 Task: Compose an email and use Smart Compose  suggestion for commonly used phrases like "Hello Softage".
Action: Mouse moved to (964, 66)
Screenshot: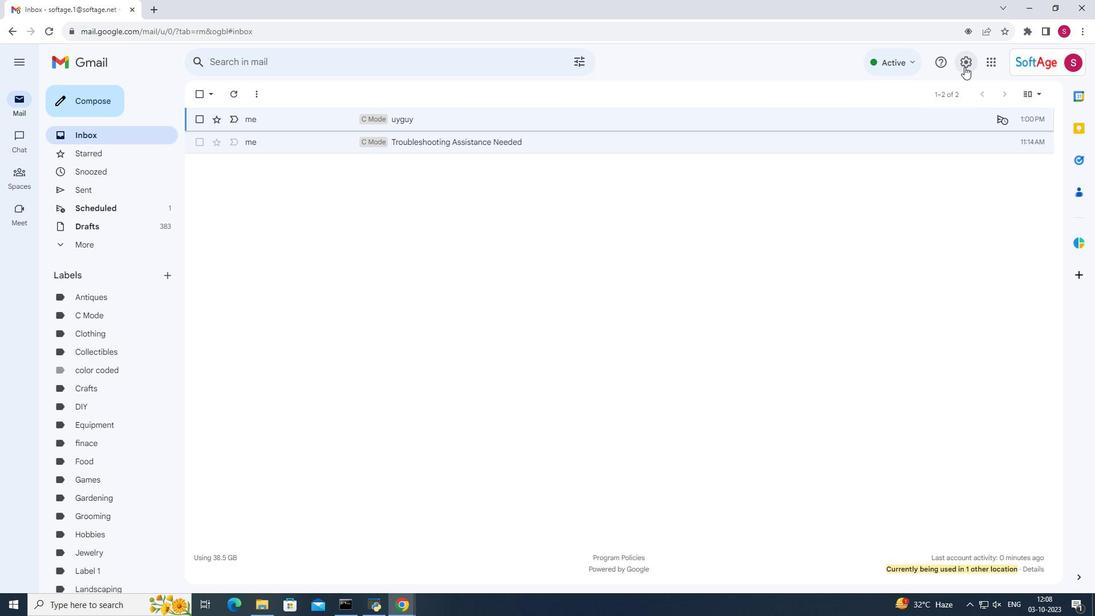 
Action: Mouse pressed left at (964, 66)
Screenshot: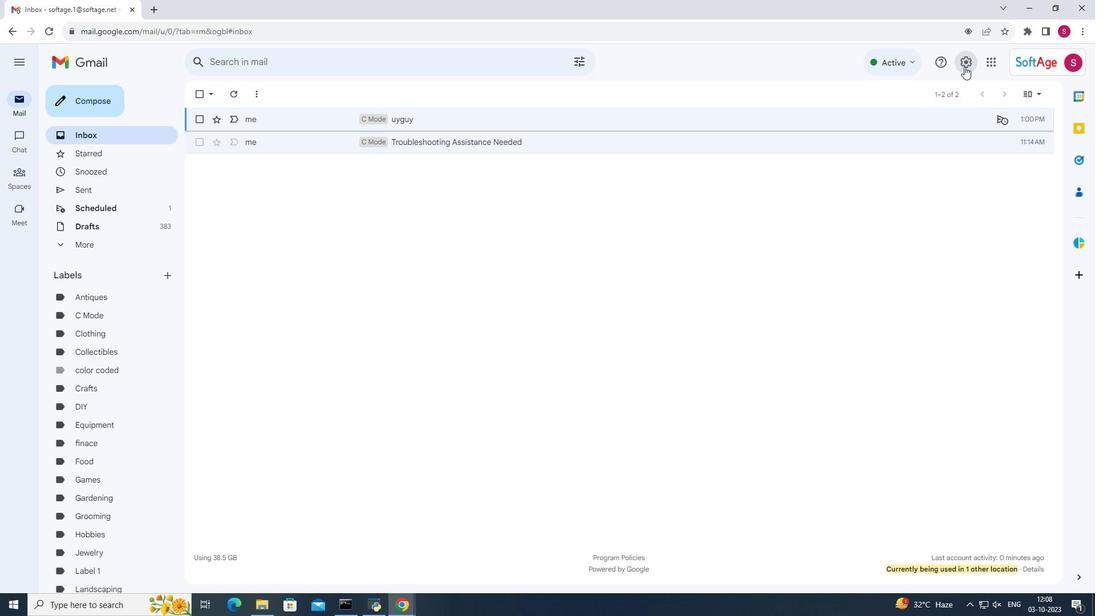 
Action: Mouse moved to (956, 120)
Screenshot: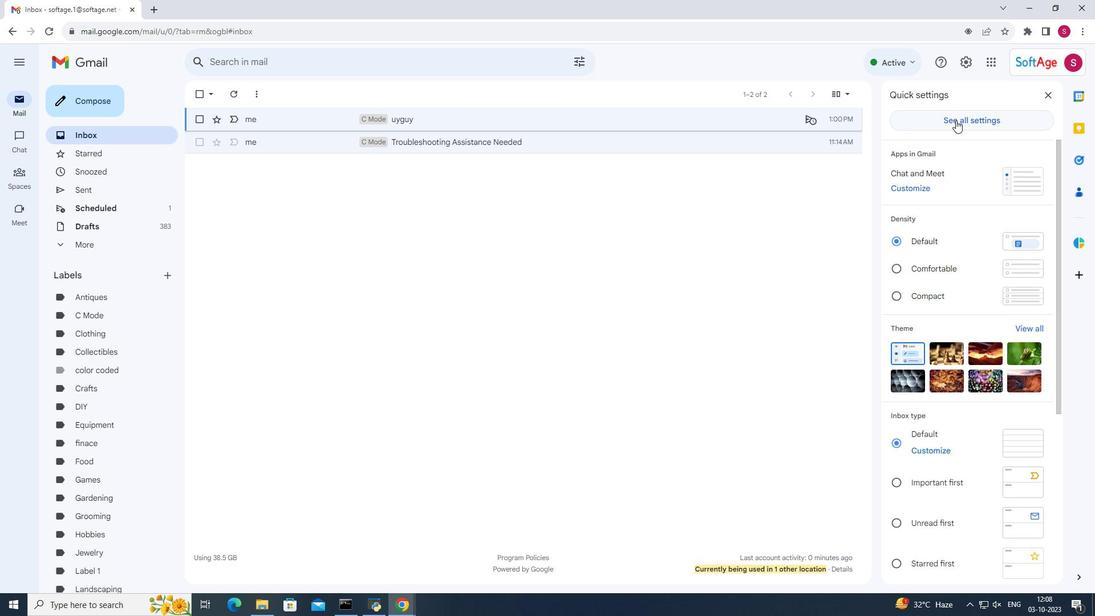 
Action: Mouse pressed left at (956, 120)
Screenshot: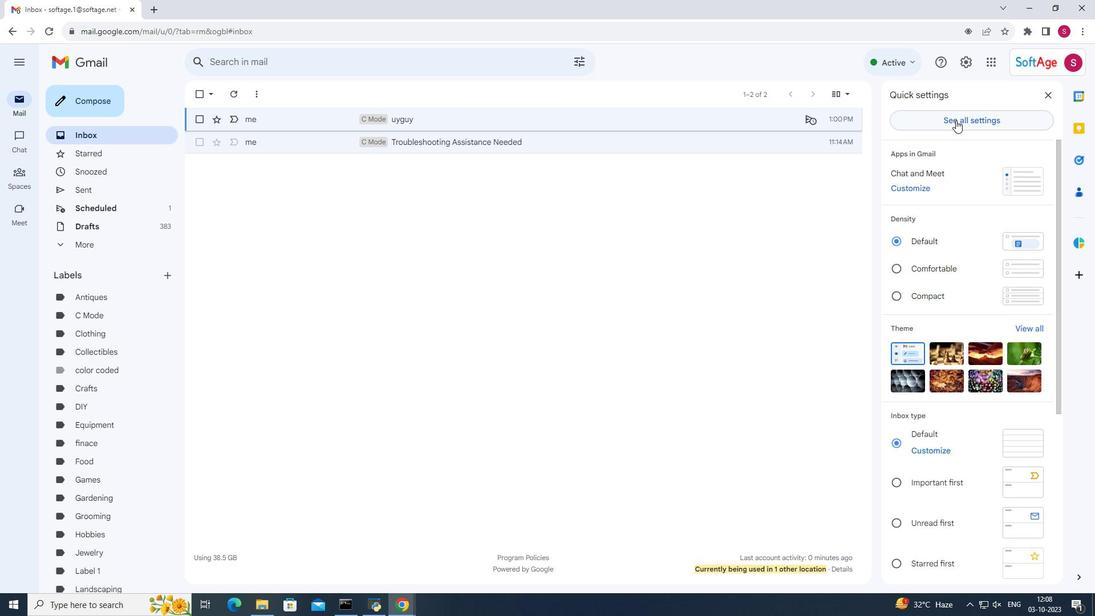 
Action: Mouse moved to (532, 284)
Screenshot: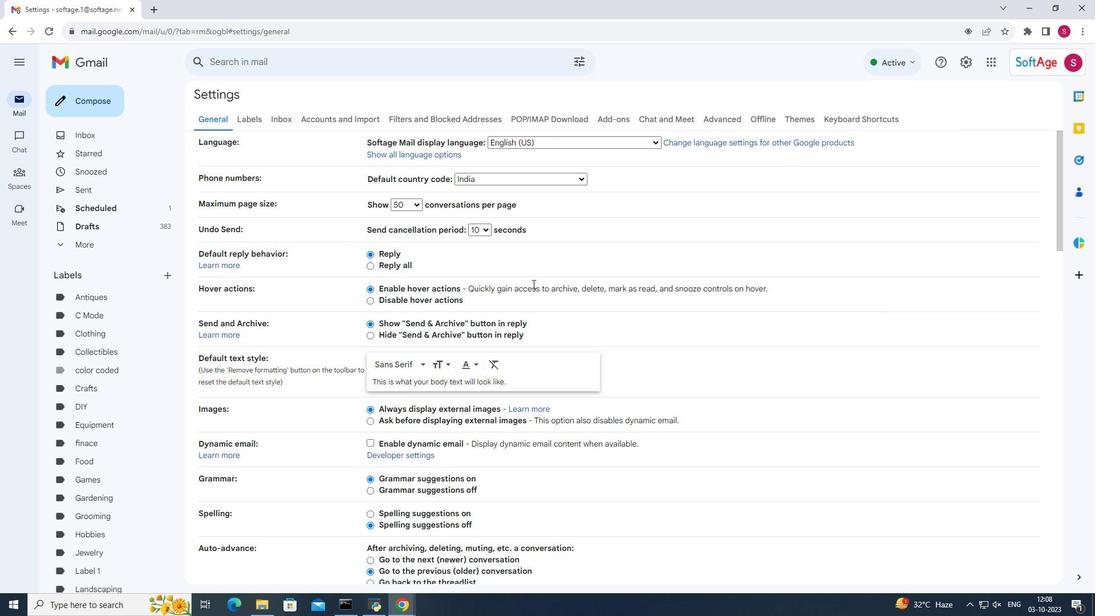
Action: Mouse scrolled (532, 283) with delta (0, 0)
Screenshot: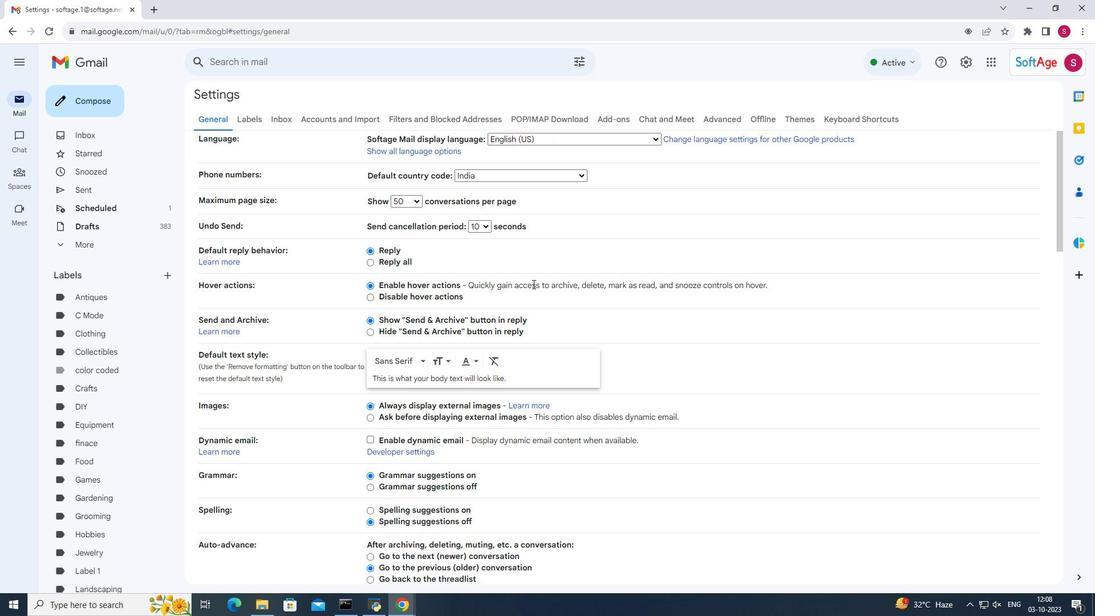 
Action: Mouse moved to (532, 284)
Screenshot: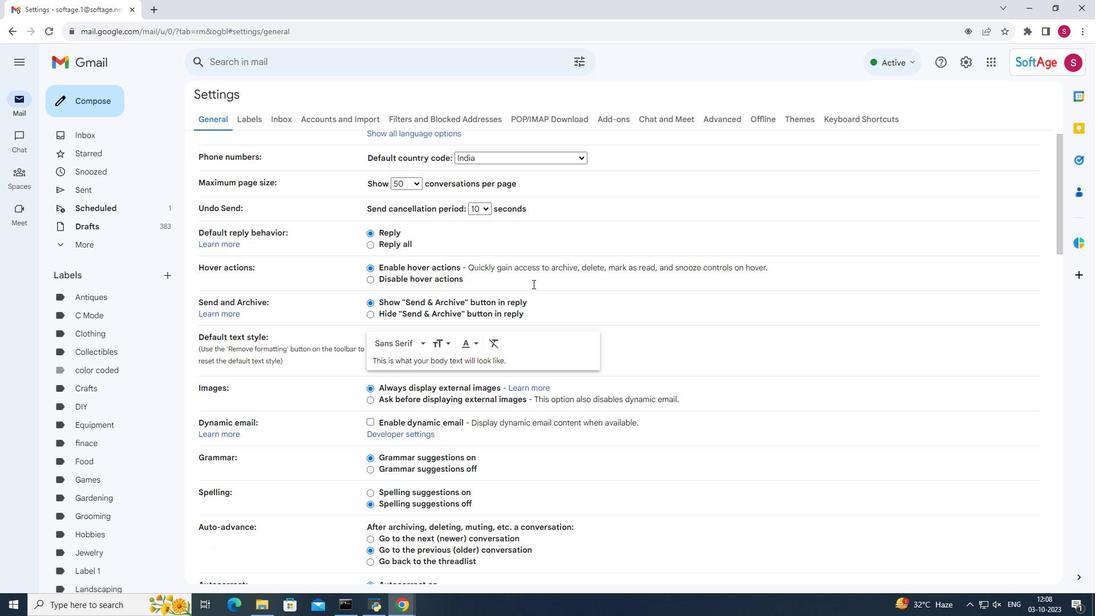 
Action: Mouse scrolled (532, 283) with delta (0, 0)
Screenshot: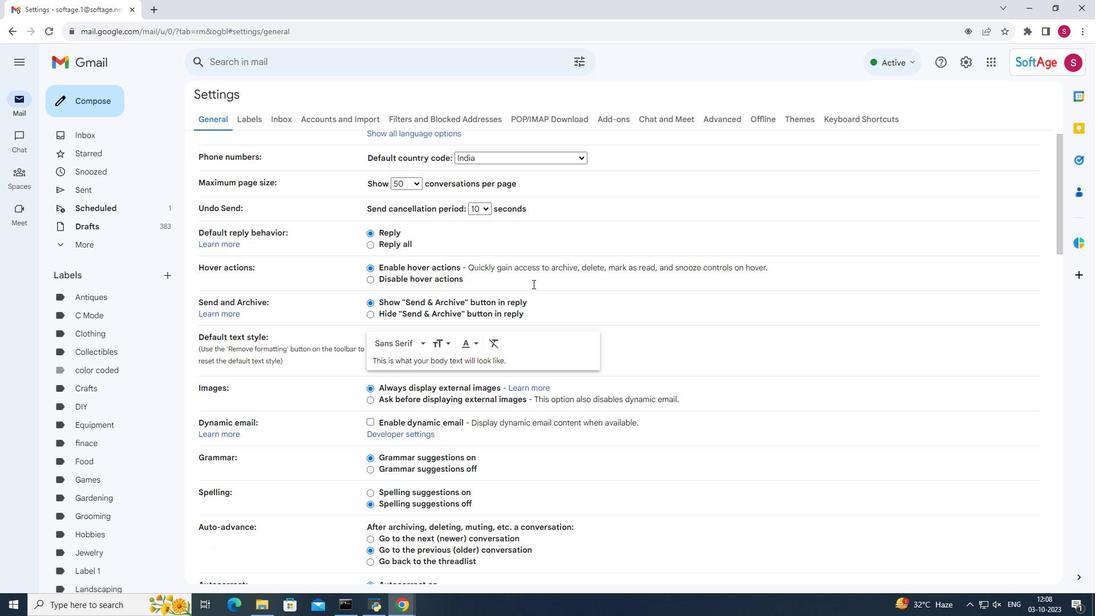 
Action: Mouse scrolled (532, 283) with delta (0, 0)
Screenshot: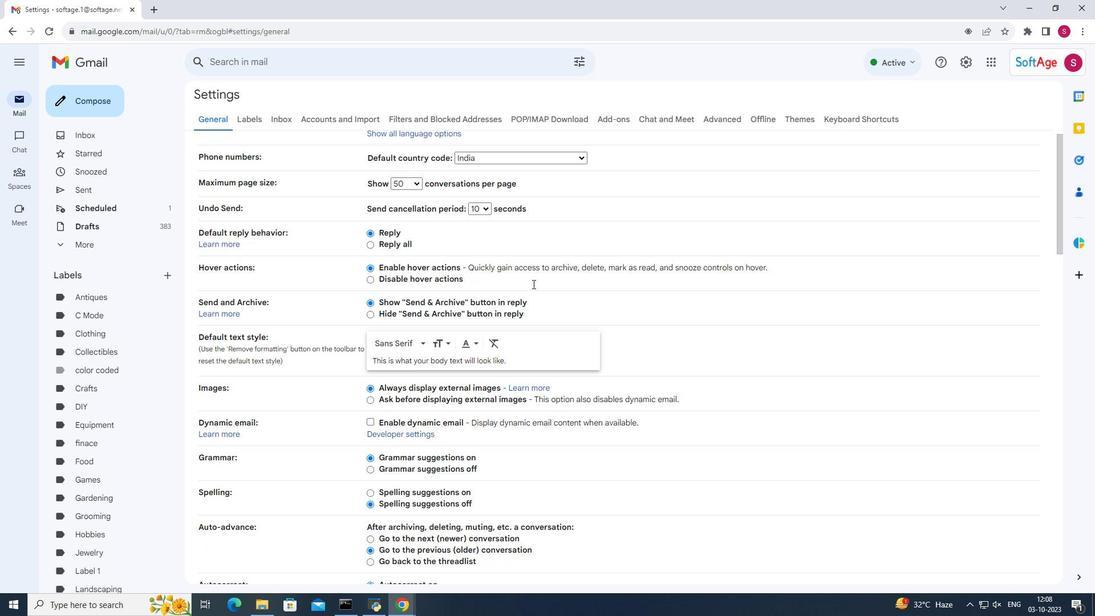 
Action: Mouse scrolled (532, 283) with delta (0, 0)
Screenshot: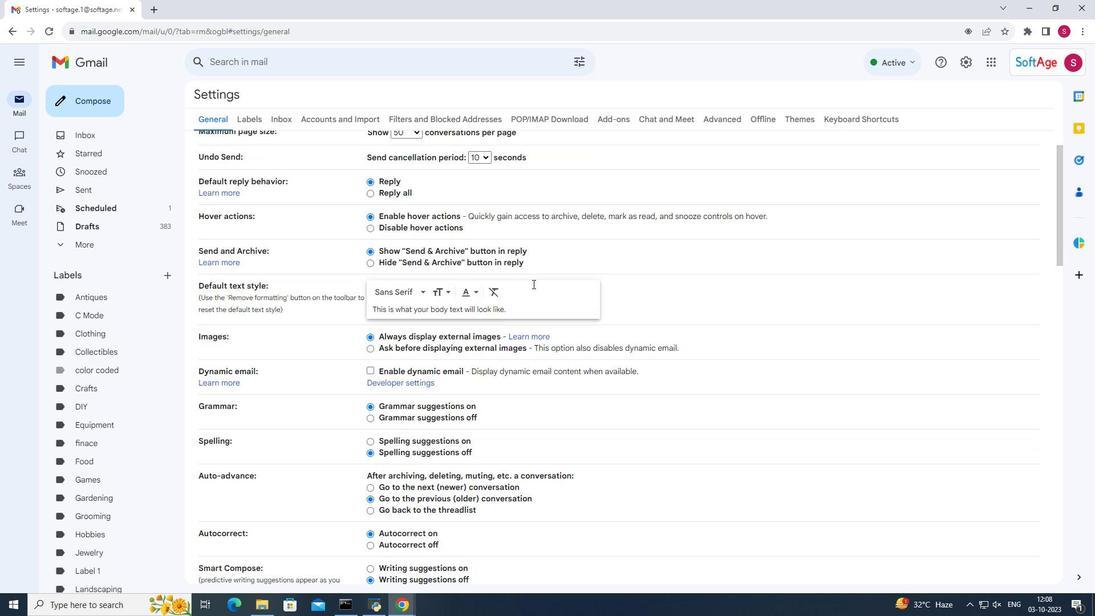 
Action: Mouse moved to (533, 284)
Screenshot: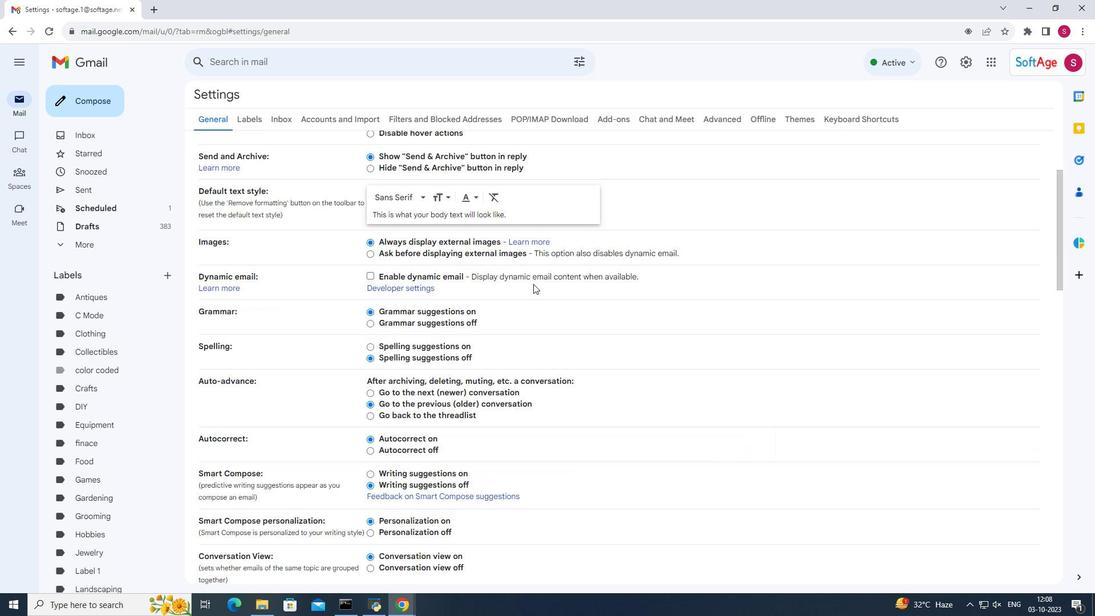 
Action: Mouse scrolled (533, 283) with delta (0, 0)
Screenshot: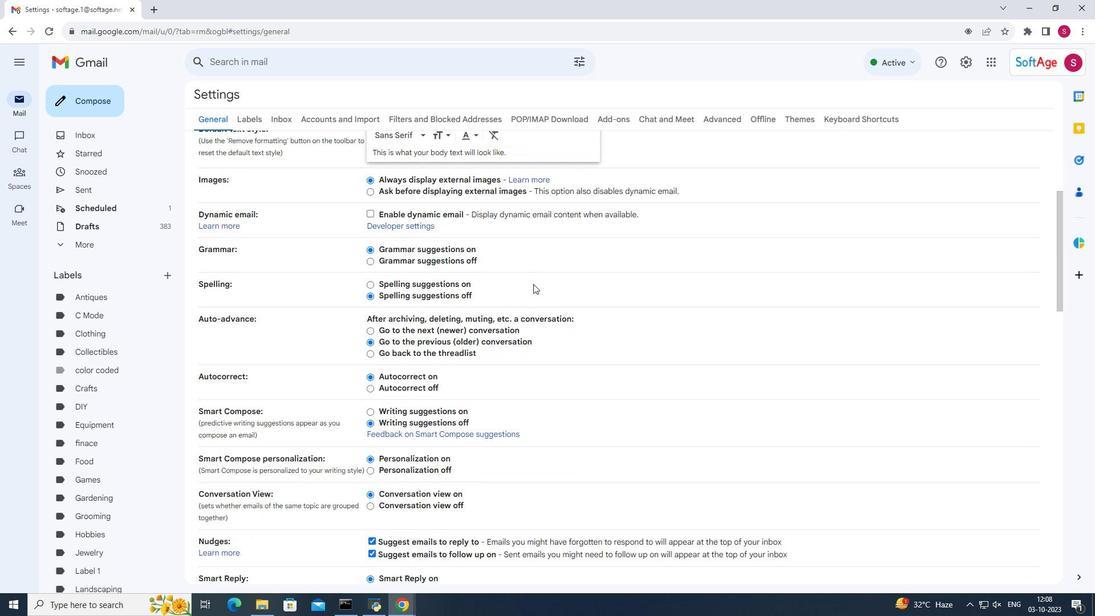 
Action: Mouse moved to (534, 284)
Screenshot: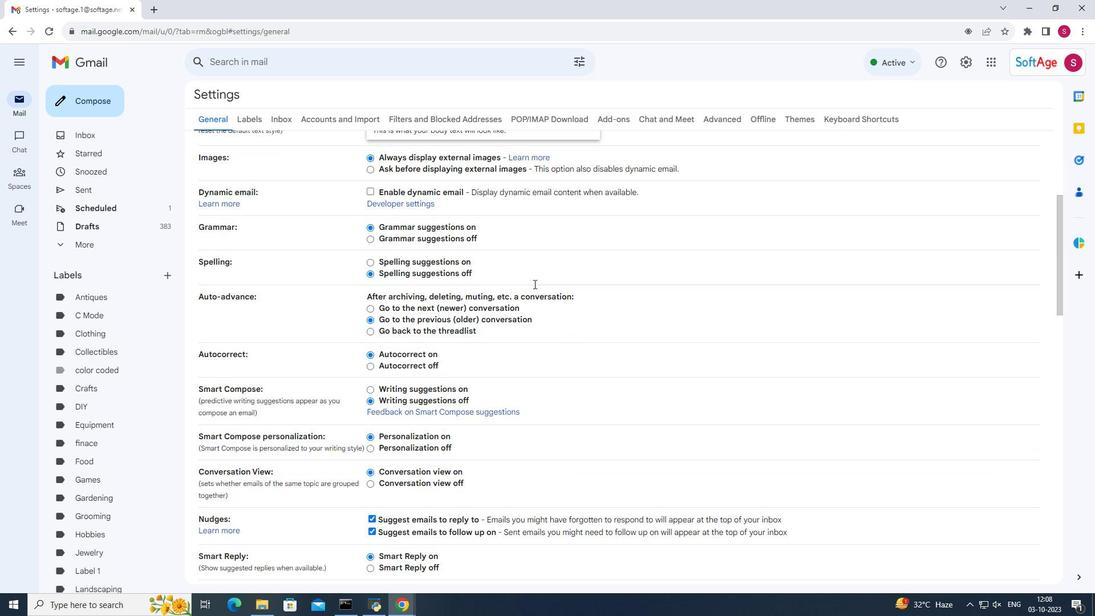 
Action: Mouse scrolled (534, 283) with delta (0, 0)
Screenshot: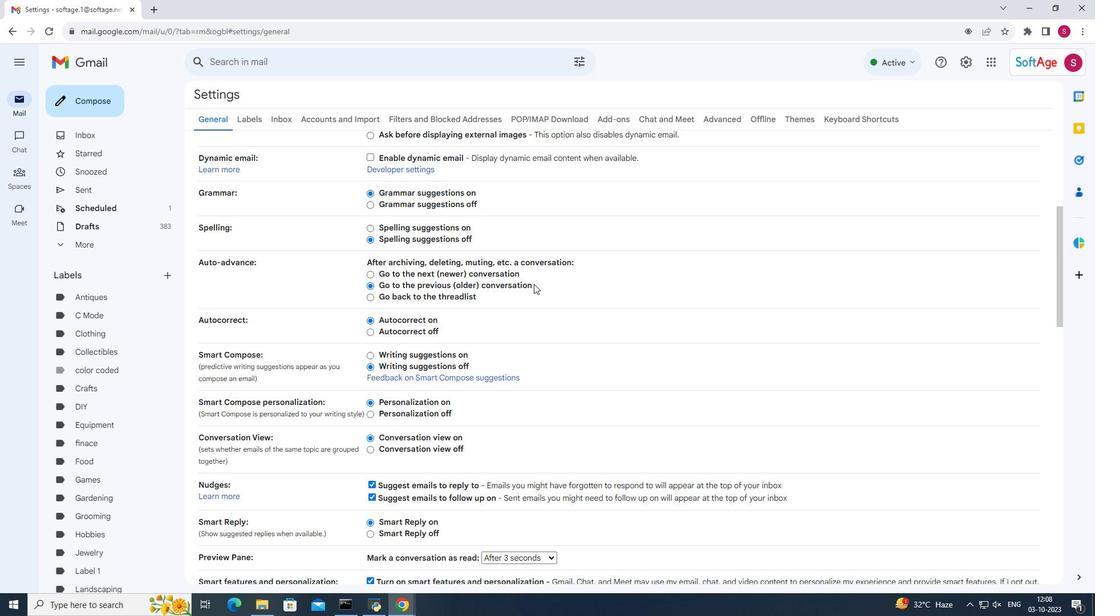 
Action: Mouse scrolled (534, 283) with delta (0, 0)
Screenshot: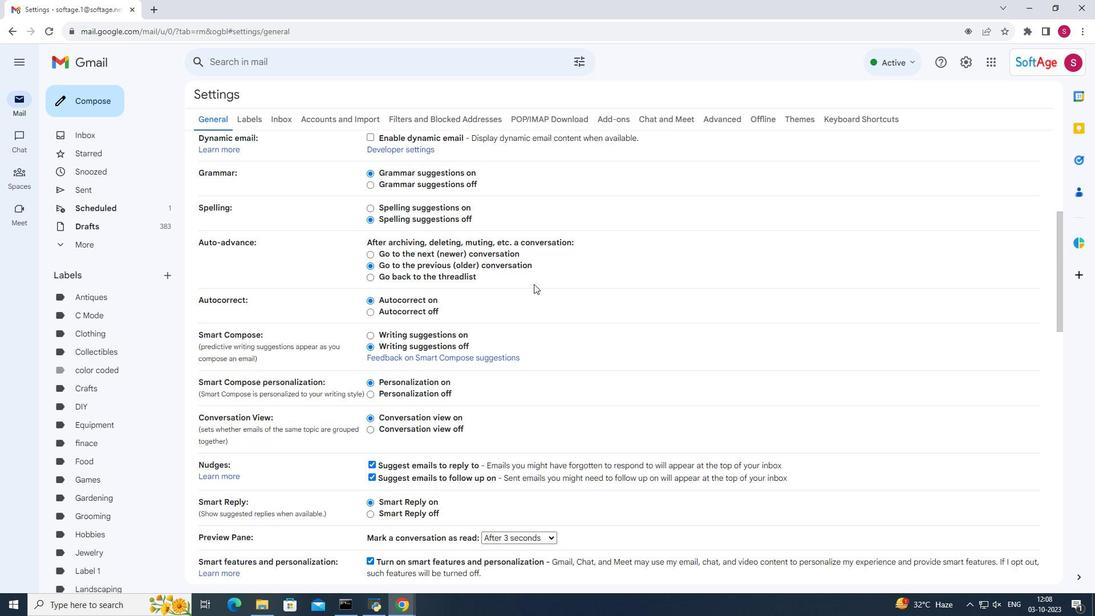 
Action: Mouse moved to (368, 239)
Screenshot: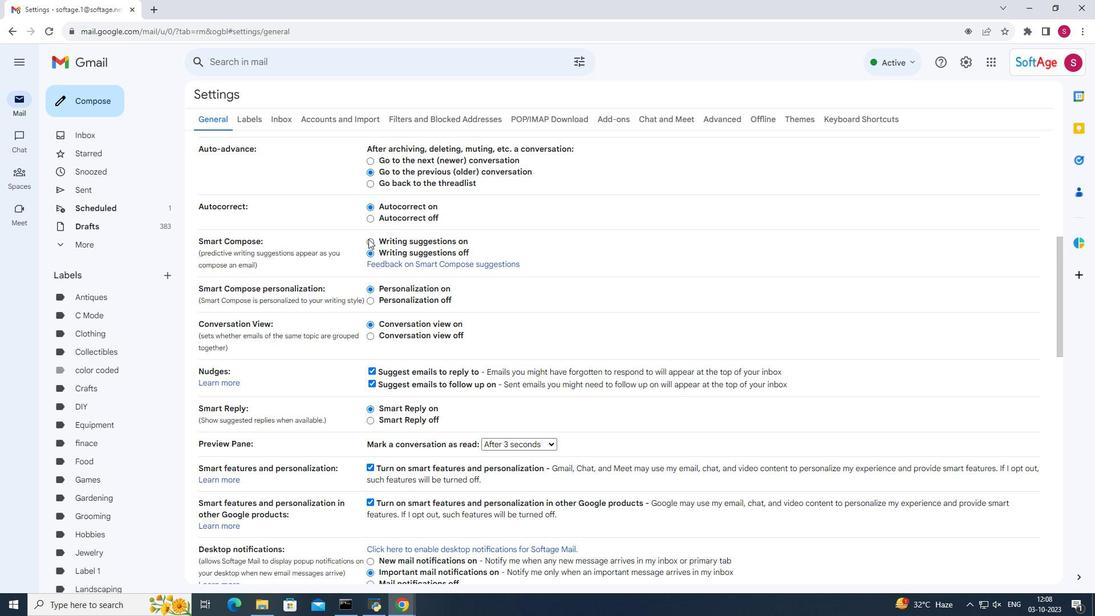 
Action: Mouse pressed left at (368, 239)
Screenshot: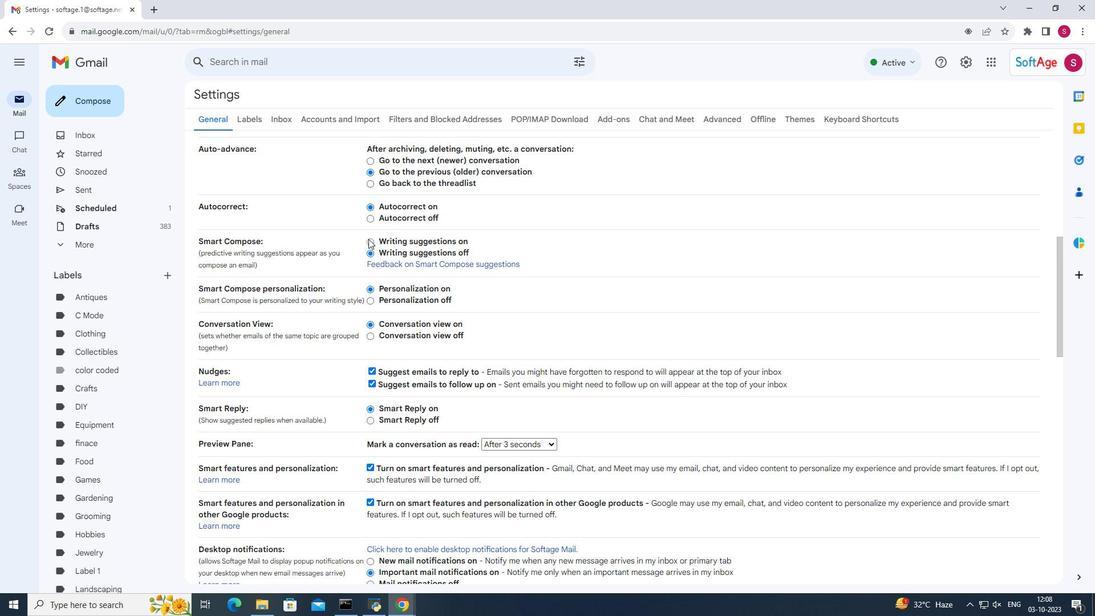 
Action: Mouse moved to (671, 273)
Screenshot: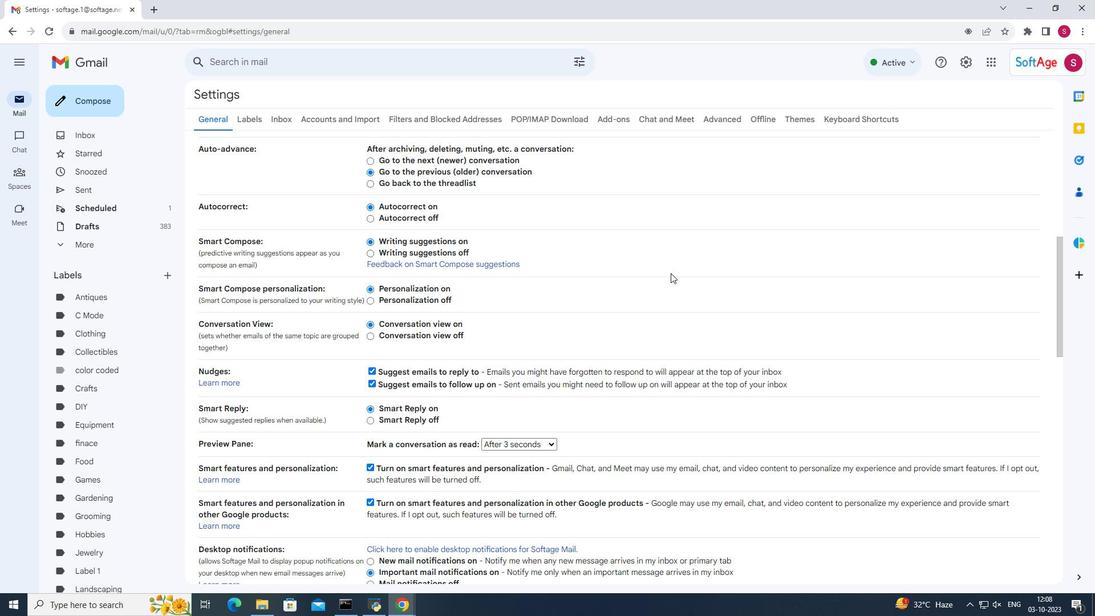 
Action: Mouse scrolled (671, 272) with delta (0, 0)
Screenshot: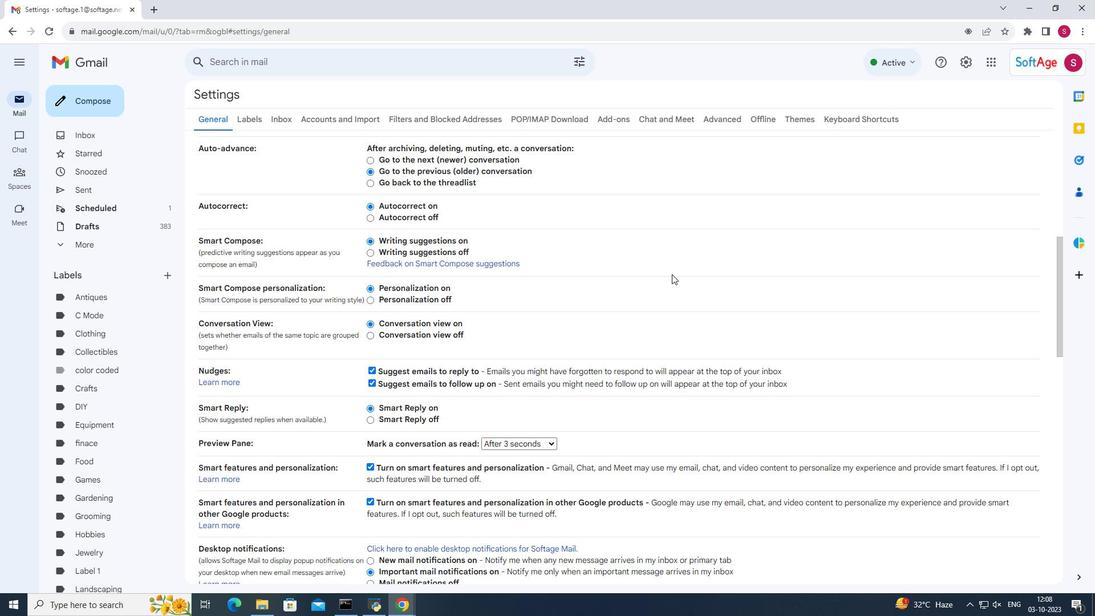 
Action: Mouse moved to (671, 273)
Screenshot: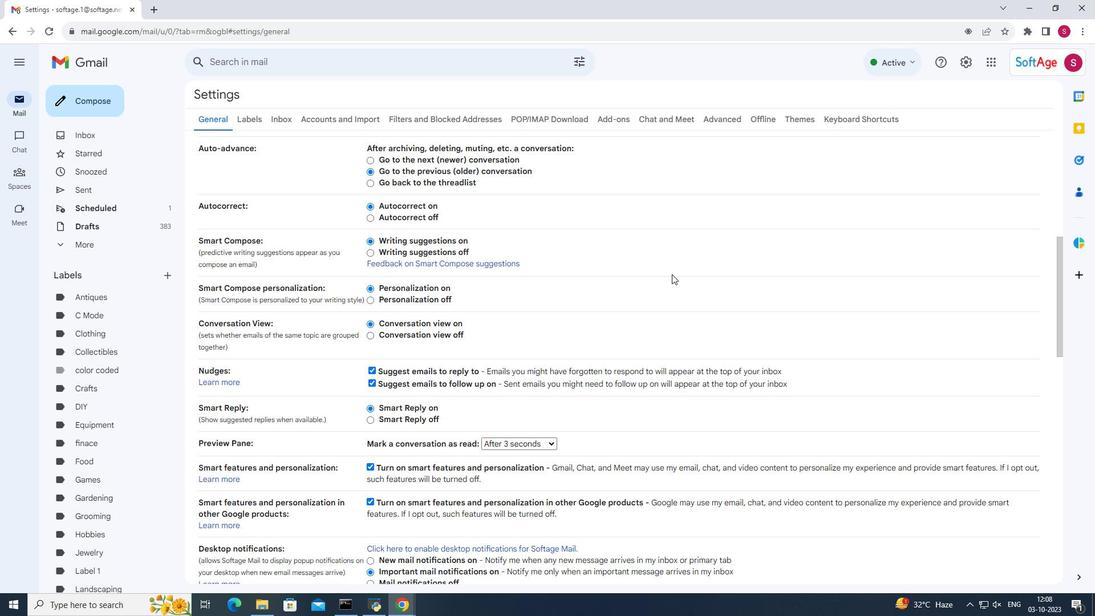 
Action: Mouse scrolled (671, 273) with delta (0, 0)
Screenshot: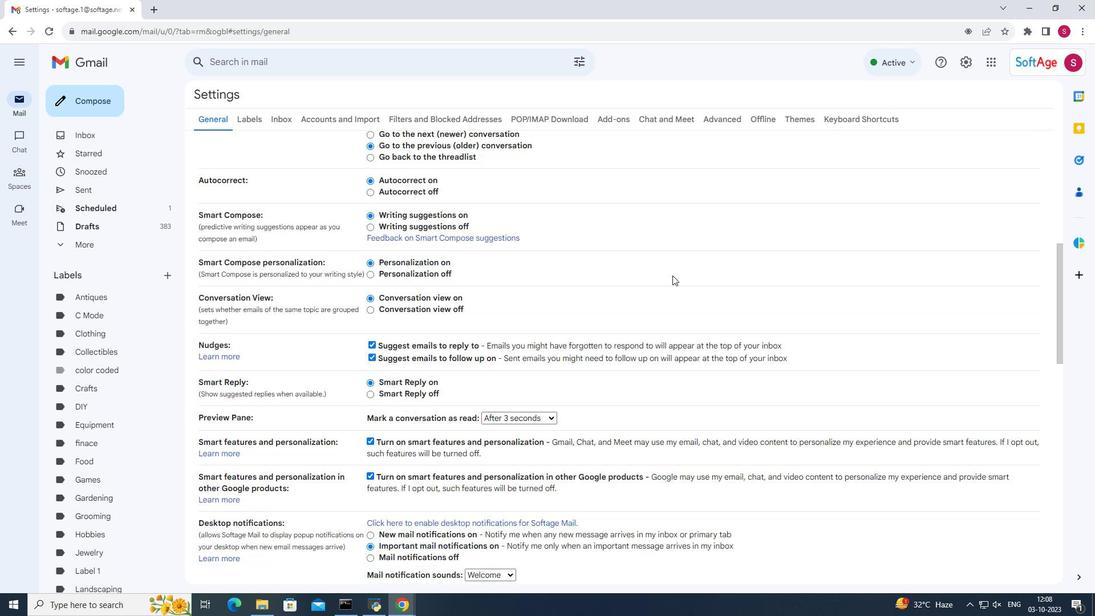 
Action: Mouse moved to (672, 274)
Screenshot: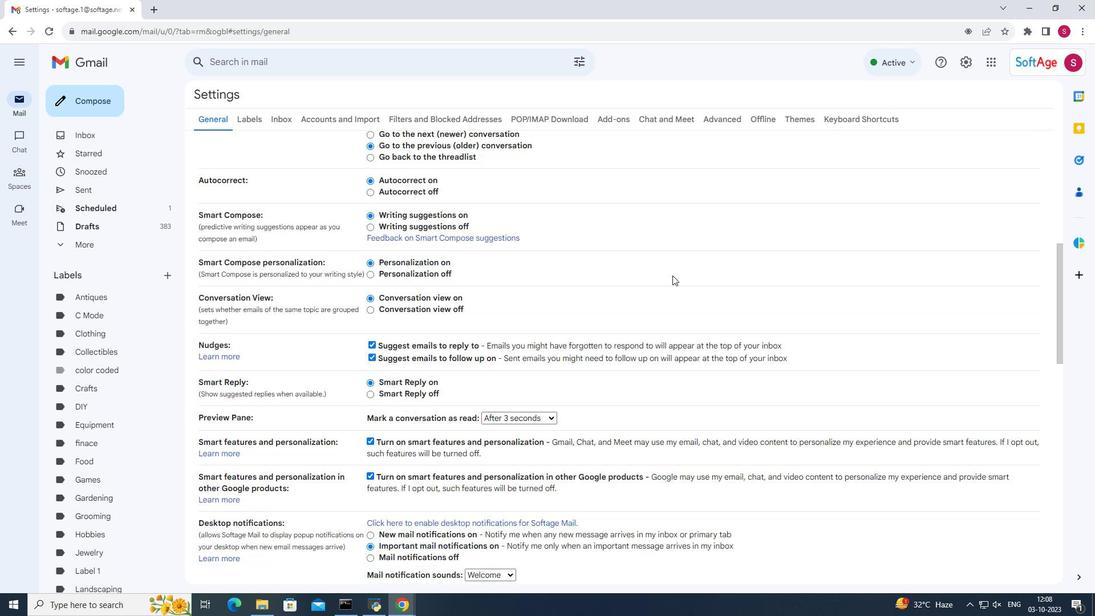 
Action: Mouse scrolled (672, 273) with delta (0, 0)
Screenshot: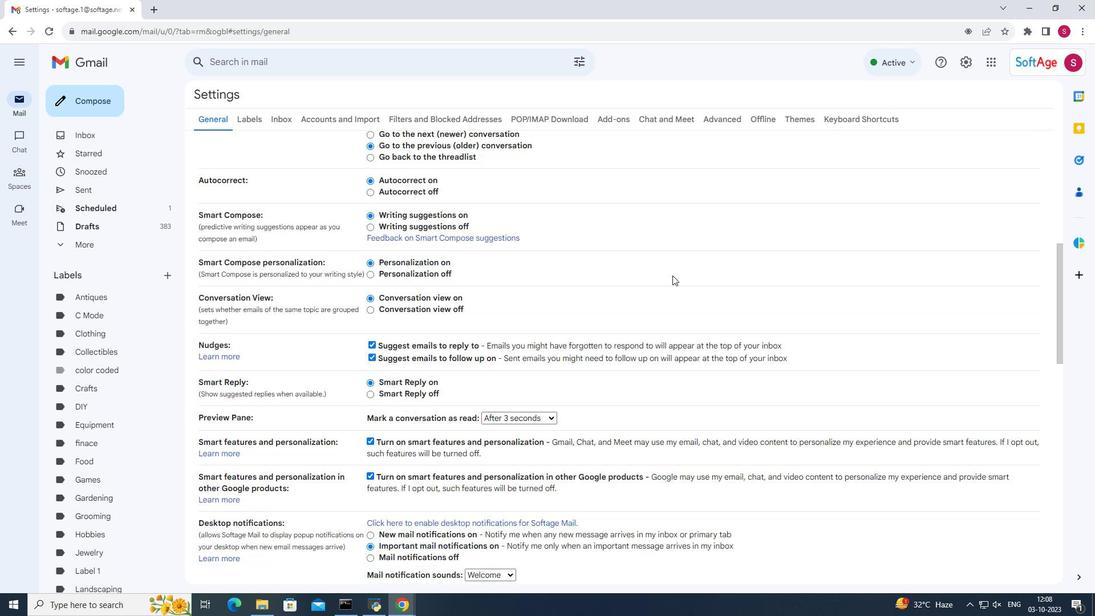 
Action: Mouse scrolled (672, 273) with delta (0, 0)
Screenshot: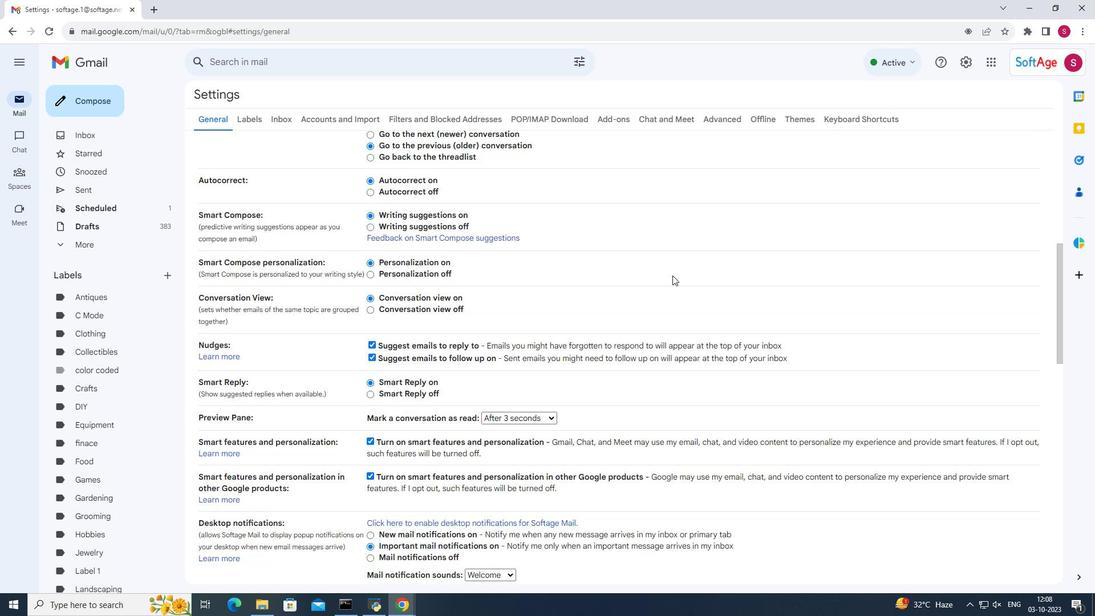 
Action: Mouse moved to (672, 275)
Screenshot: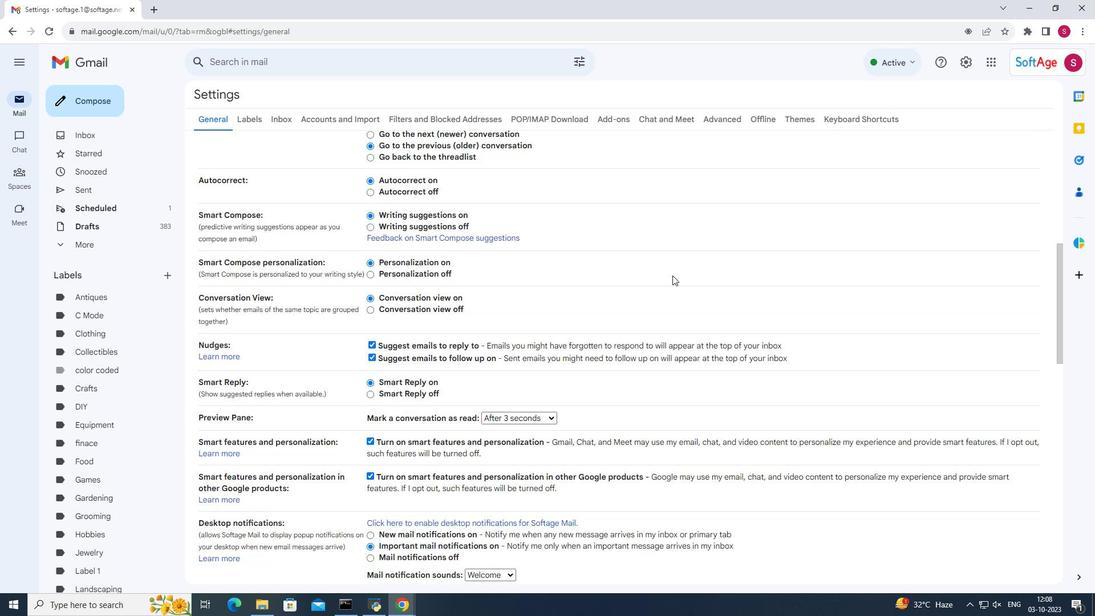
Action: Mouse scrolled (672, 274) with delta (0, 0)
Screenshot: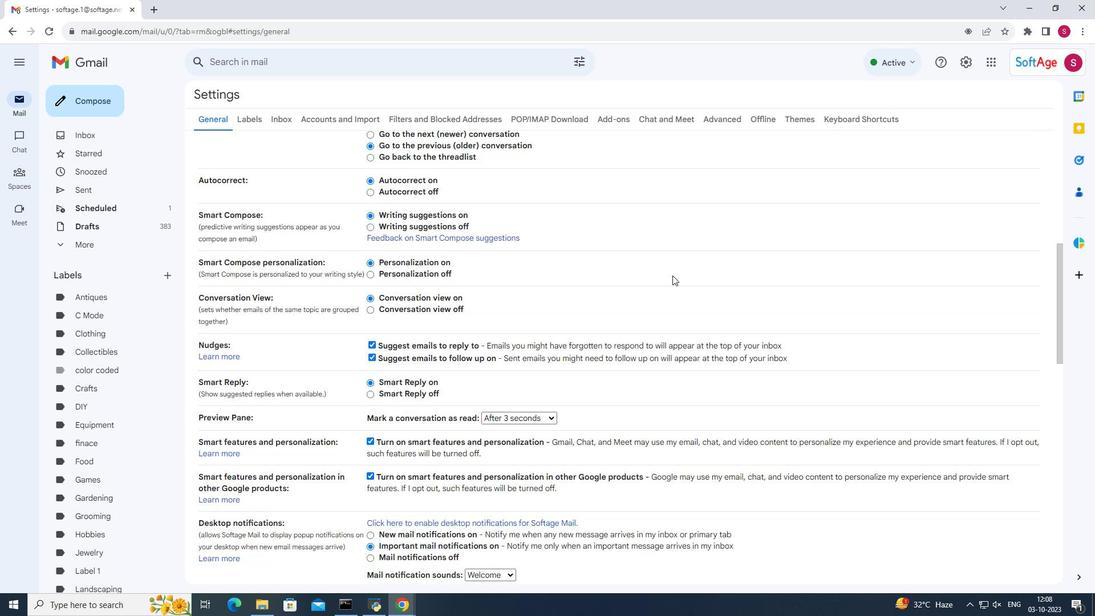 
Action: Mouse moved to (672, 275)
Screenshot: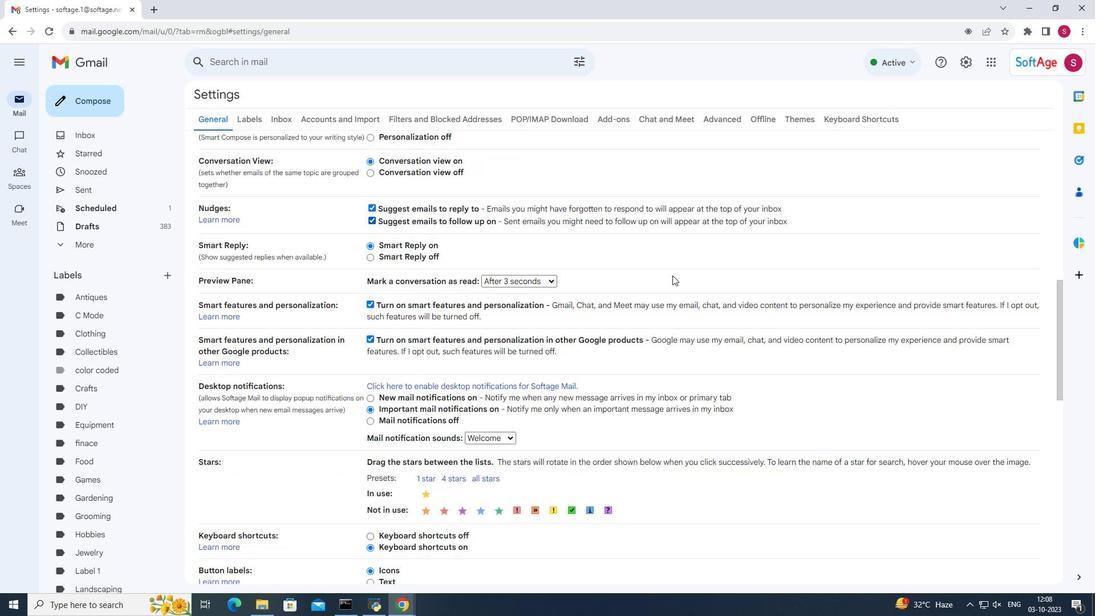 
Action: Mouse scrolled (672, 275) with delta (0, 0)
Screenshot: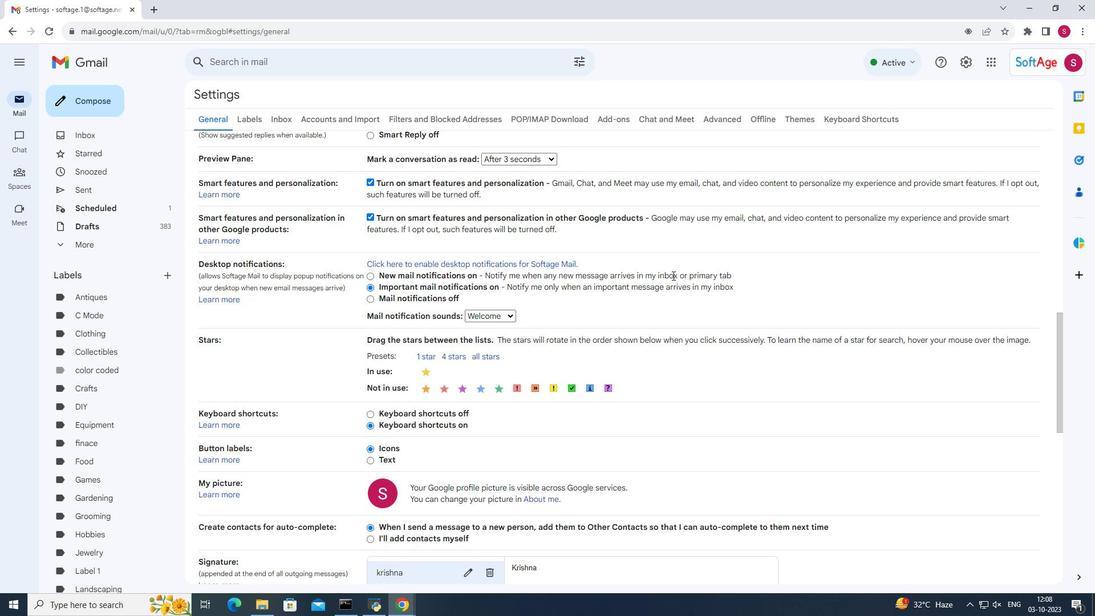
Action: Mouse scrolled (672, 275) with delta (0, 0)
Screenshot: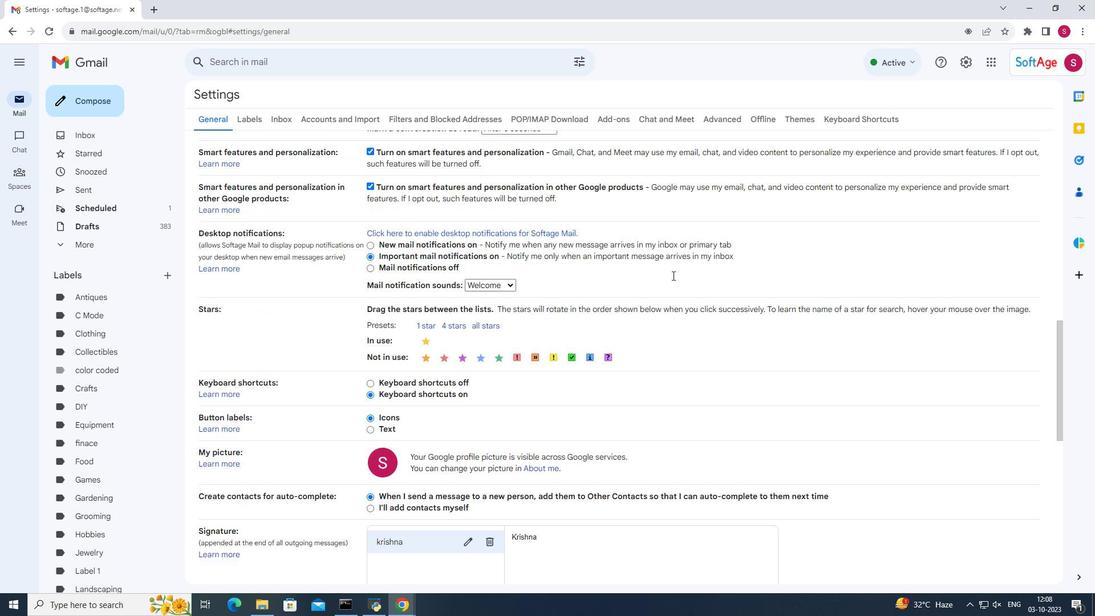 
Action: Mouse scrolled (672, 275) with delta (0, 0)
Screenshot: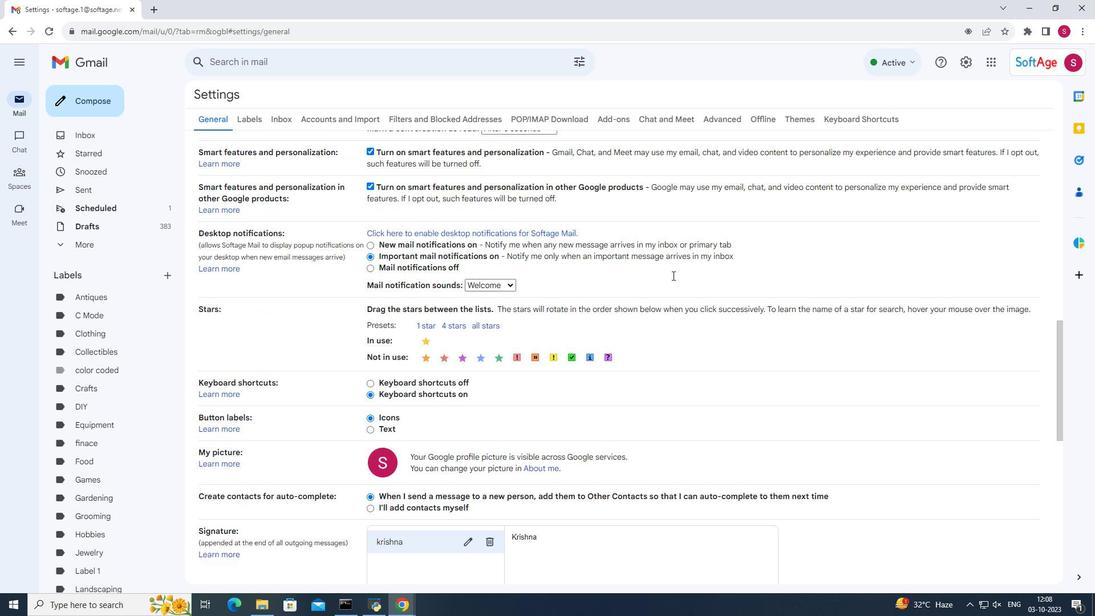 
Action: Mouse scrolled (672, 275) with delta (0, 0)
Screenshot: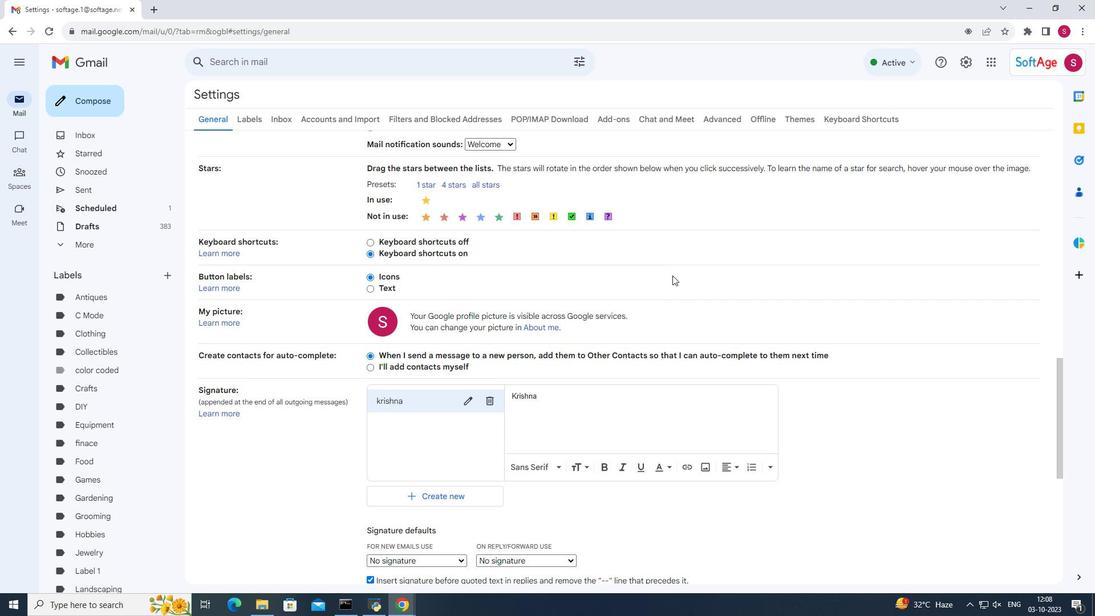 
Action: Mouse scrolled (672, 275) with delta (0, 0)
Screenshot: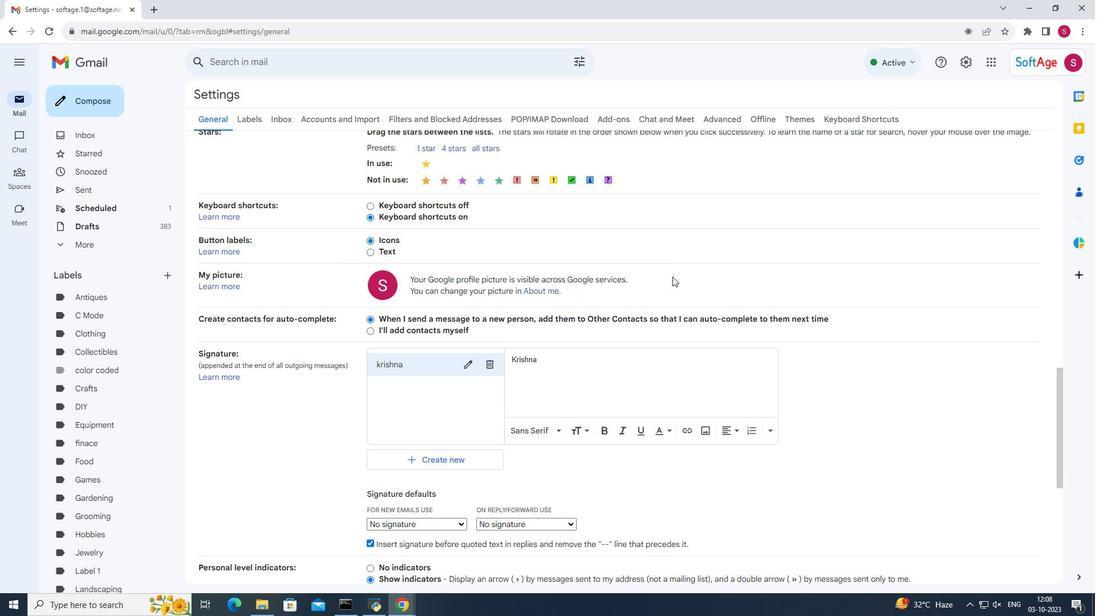 
Action: Mouse moved to (672, 276)
Screenshot: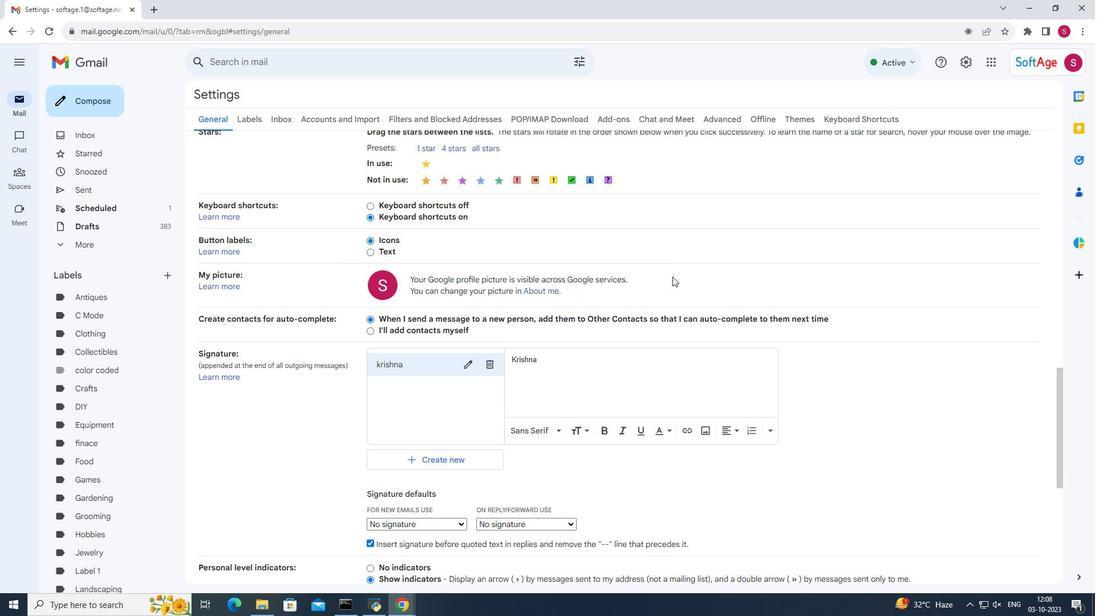 
Action: Mouse scrolled (672, 275) with delta (0, 0)
Screenshot: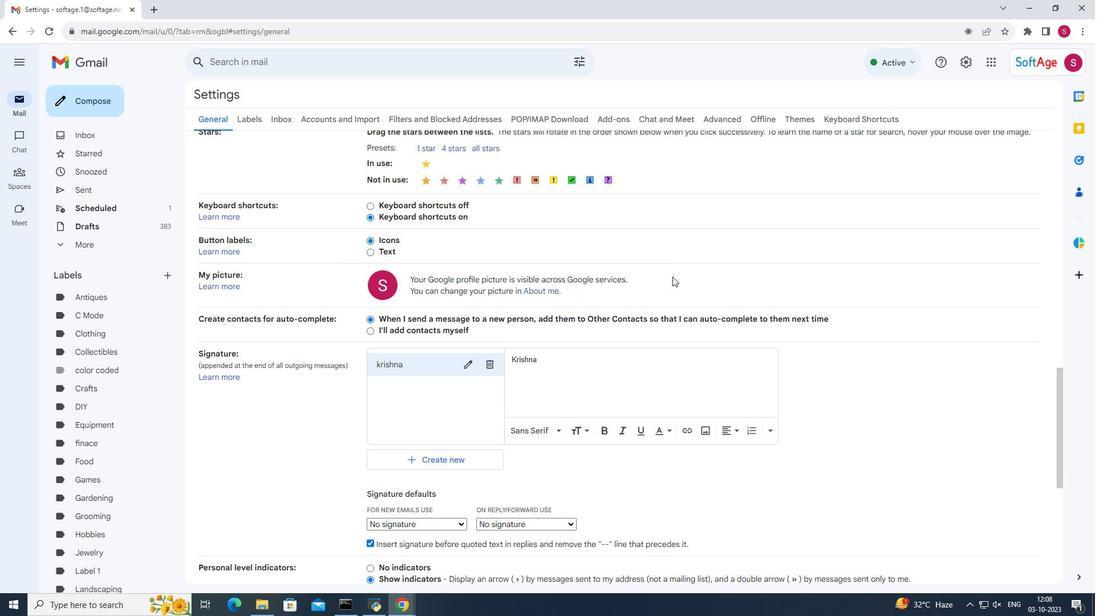 
Action: Mouse moved to (673, 276)
Screenshot: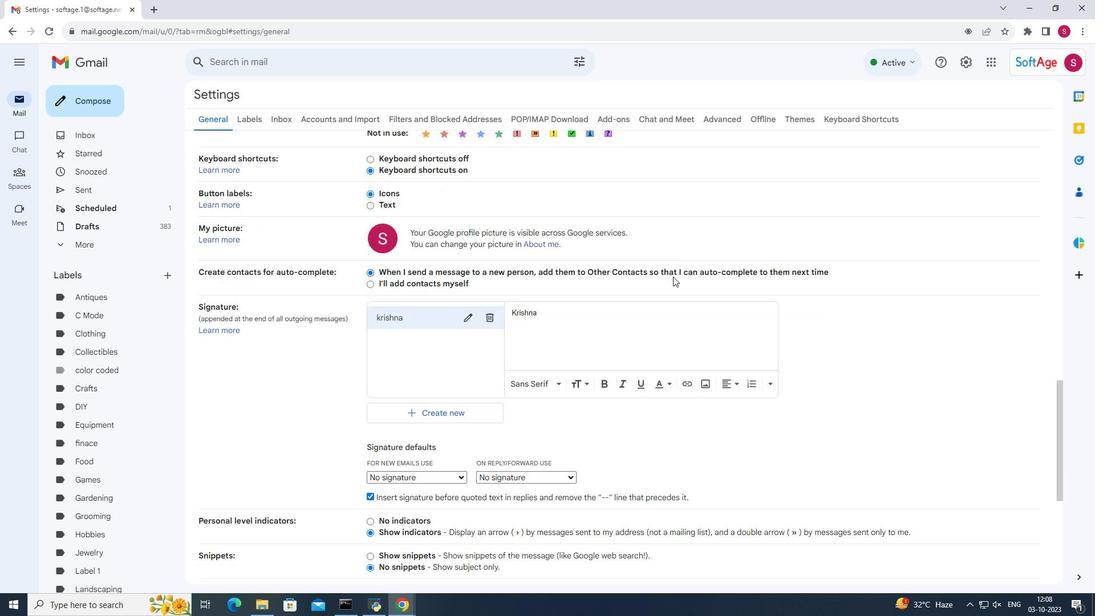 
Action: Mouse scrolled (673, 276) with delta (0, 0)
Screenshot: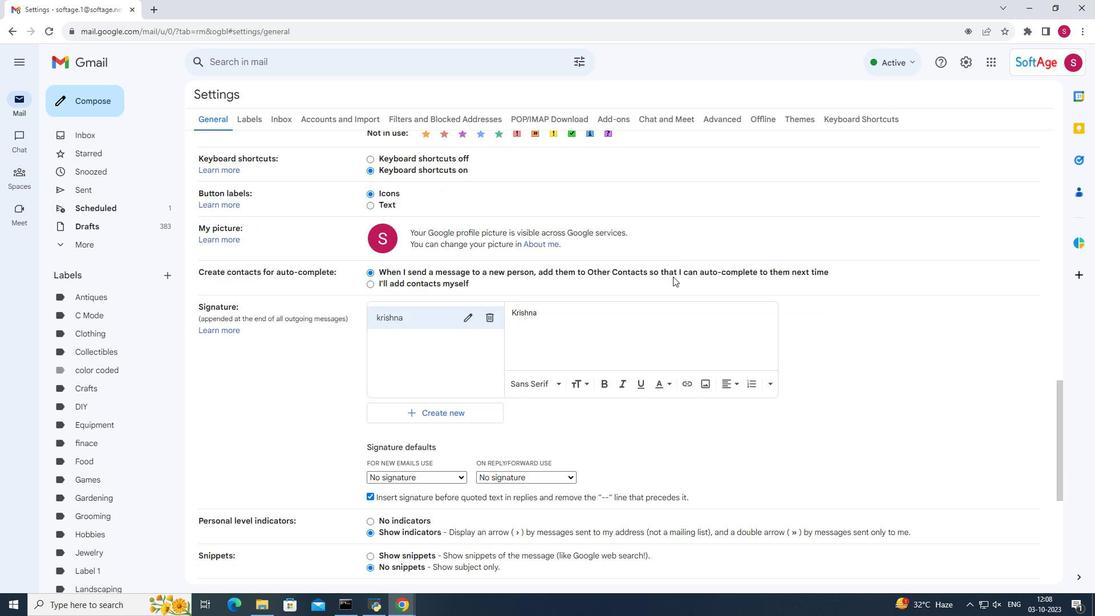 
Action: Mouse scrolled (673, 276) with delta (0, 0)
Screenshot: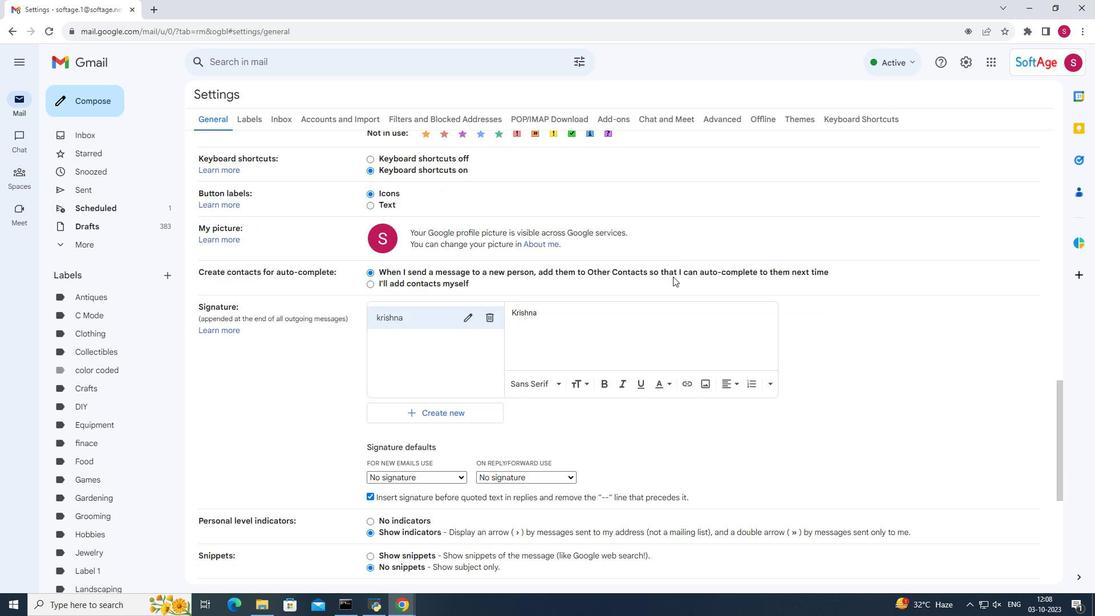
Action: Mouse scrolled (673, 276) with delta (0, 0)
Screenshot: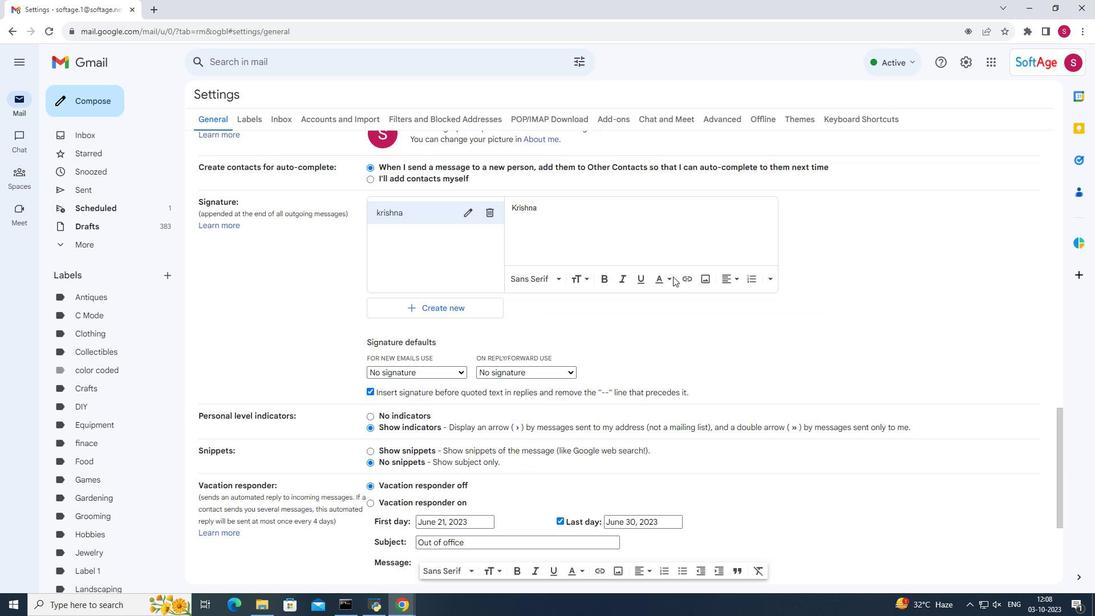 
Action: Mouse moved to (673, 277)
Screenshot: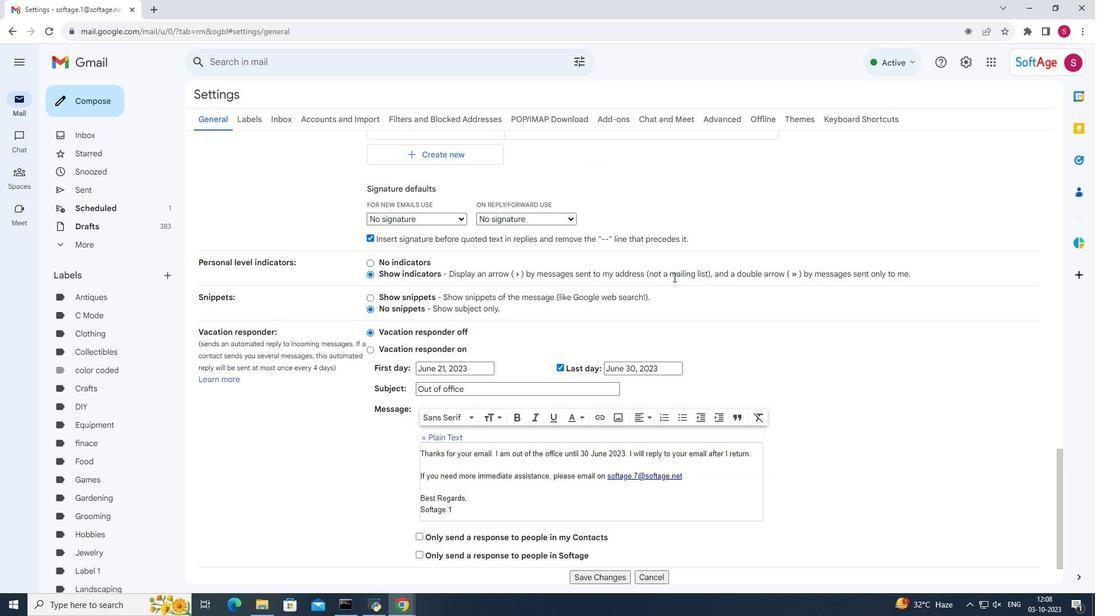 
Action: Mouse scrolled (673, 276) with delta (0, 0)
Screenshot: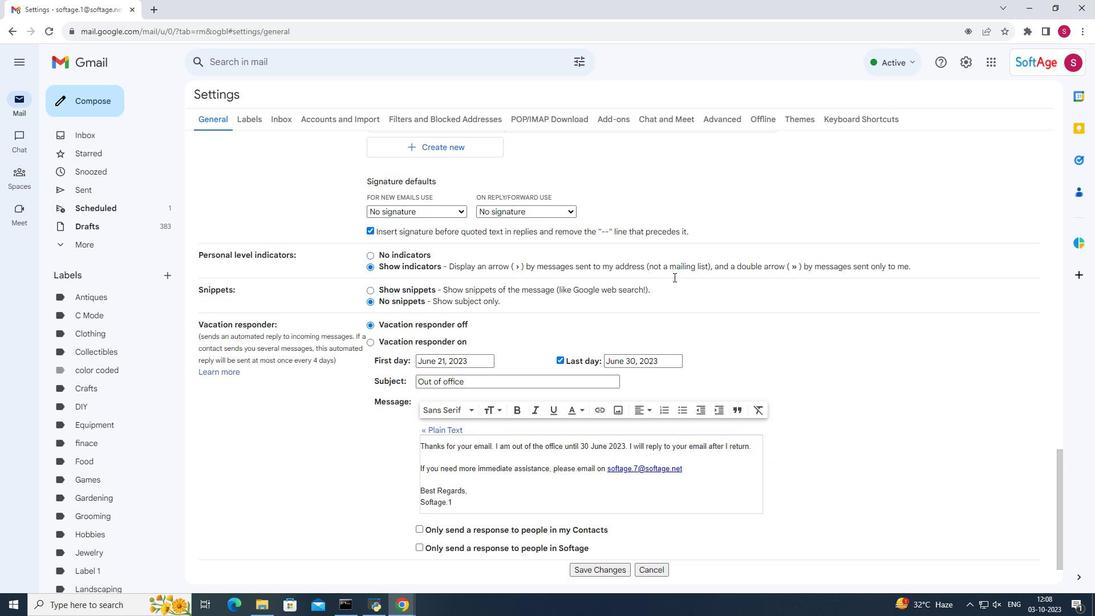 
Action: Mouse scrolled (673, 276) with delta (0, 0)
Screenshot: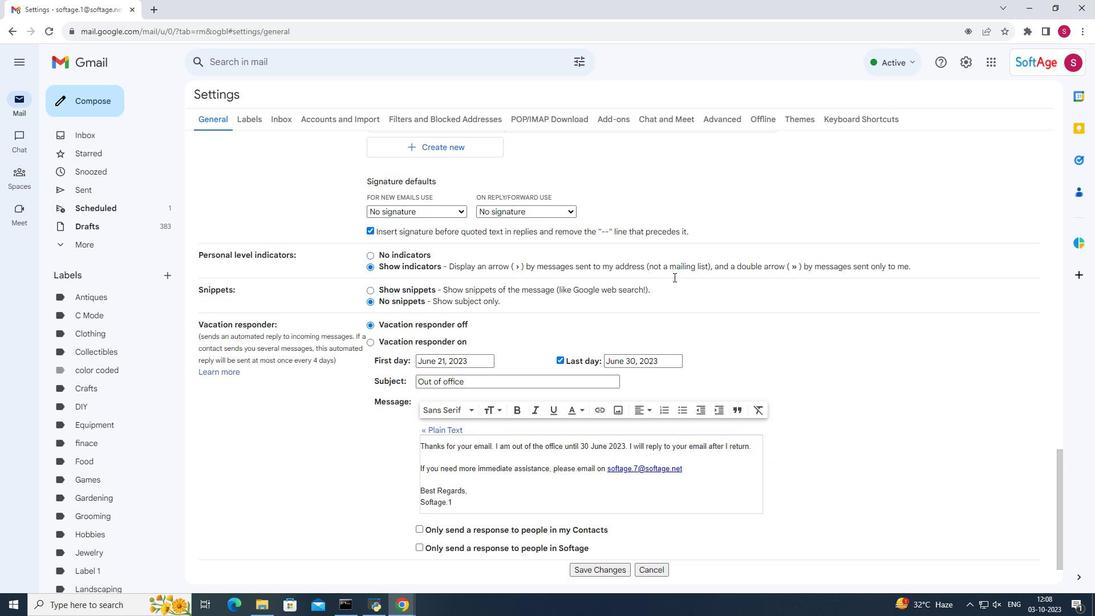 
Action: Mouse scrolled (673, 276) with delta (0, 0)
Screenshot: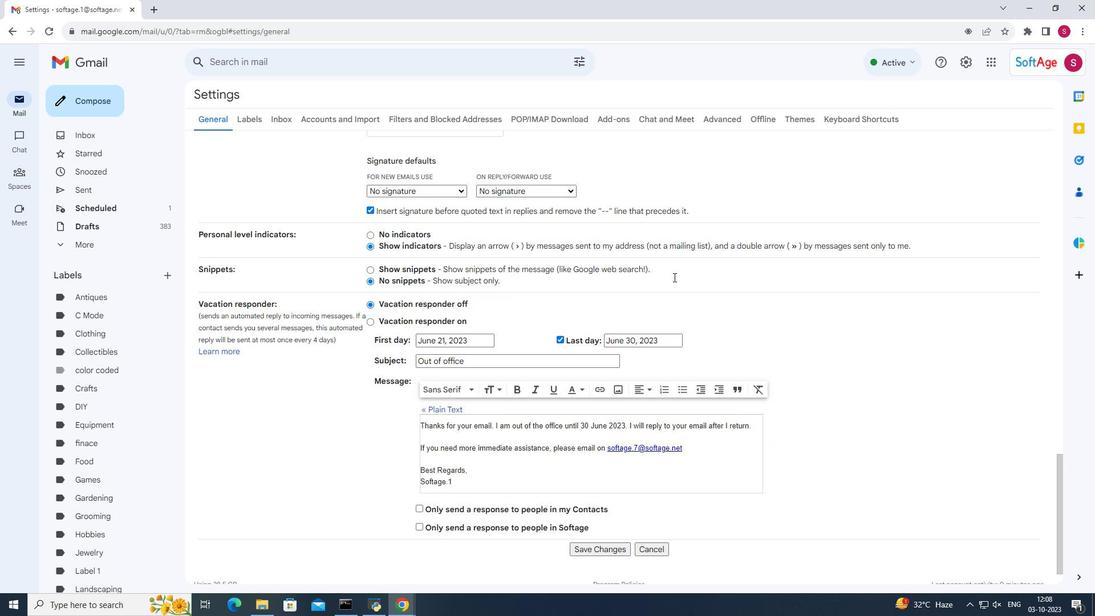 
Action: Mouse scrolled (673, 276) with delta (0, 0)
Screenshot: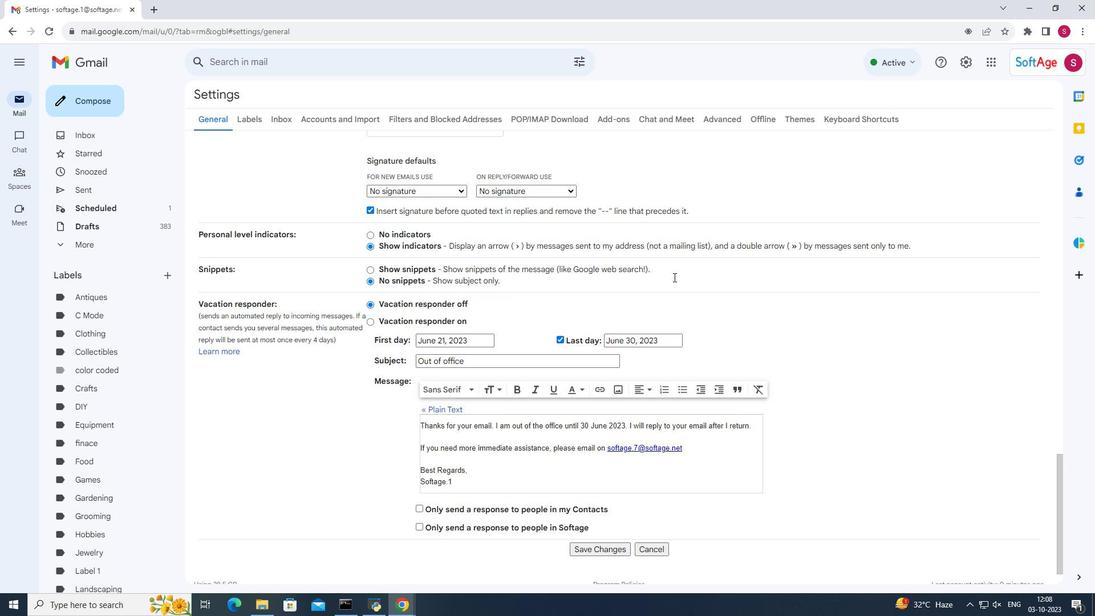 
Action: Mouse scrolled (673, 276) with delta (0, 0)
Screenshot: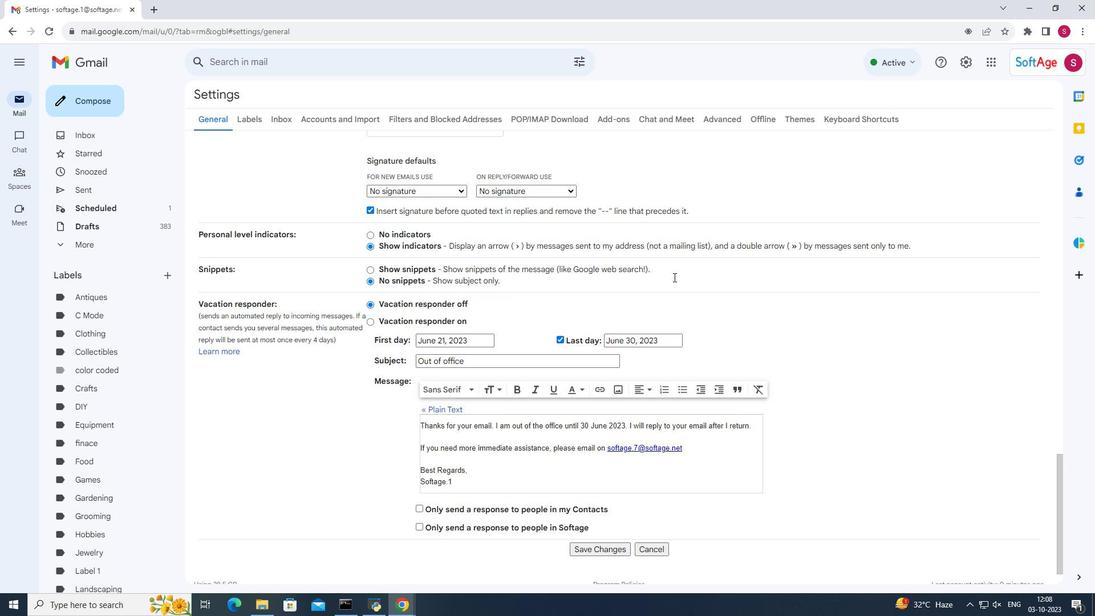 
Action: Mouse moved to (611, 525)
Screenshot: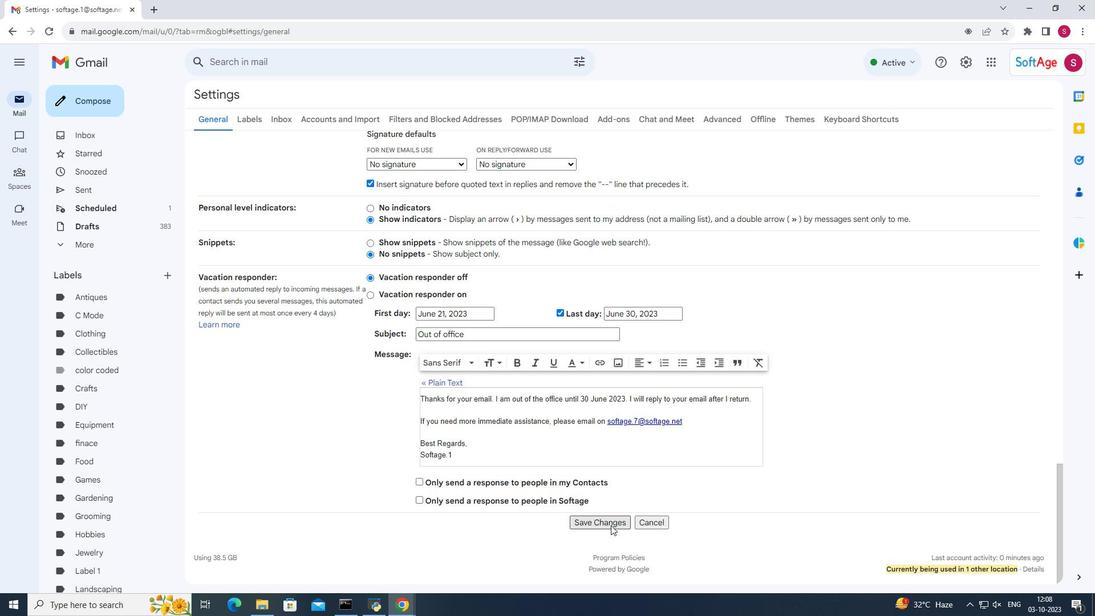 
Action: Mouse pressed left at (611, 525)
Screenshot: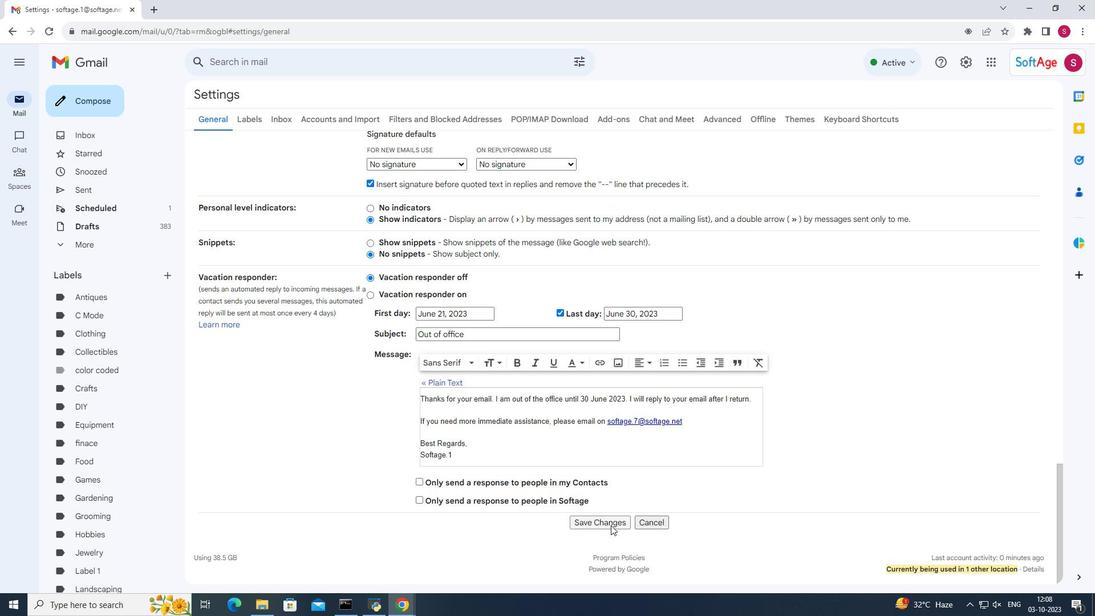 
Action: Mouse moved to (99, 99)
Screenshot: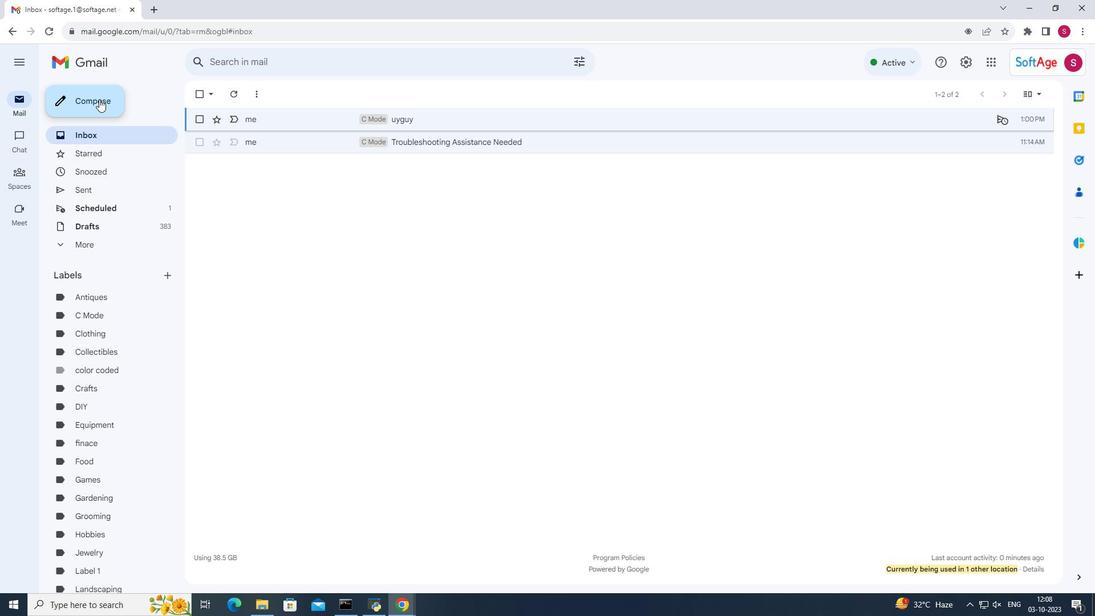 
Action: Mouse pressed left at (99, 99)
Screenshot: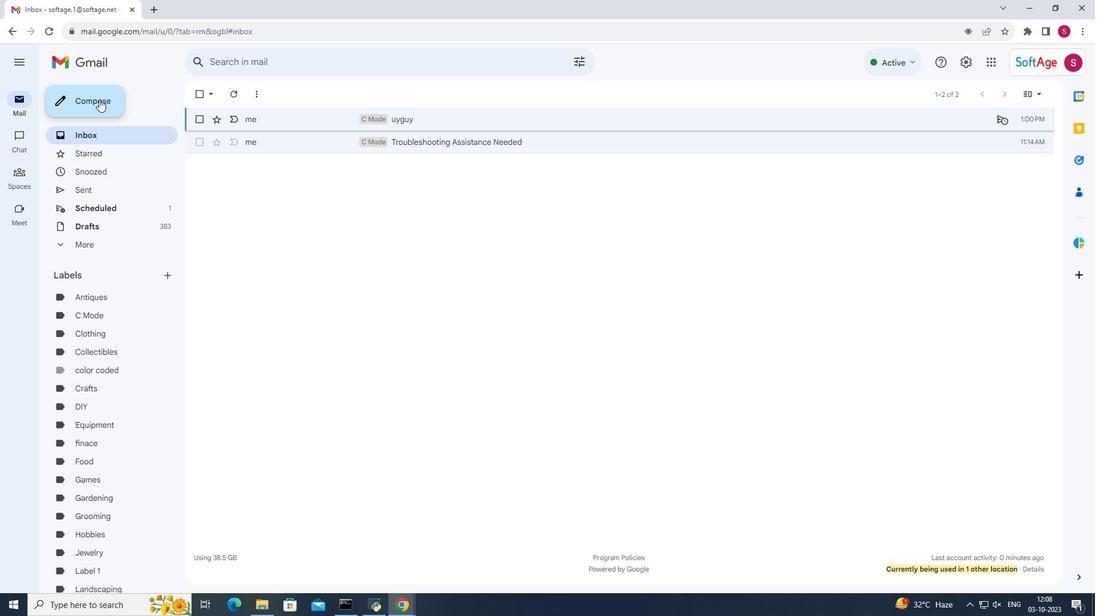 
Action: Mouse moved to (544, 205)
Screenshot: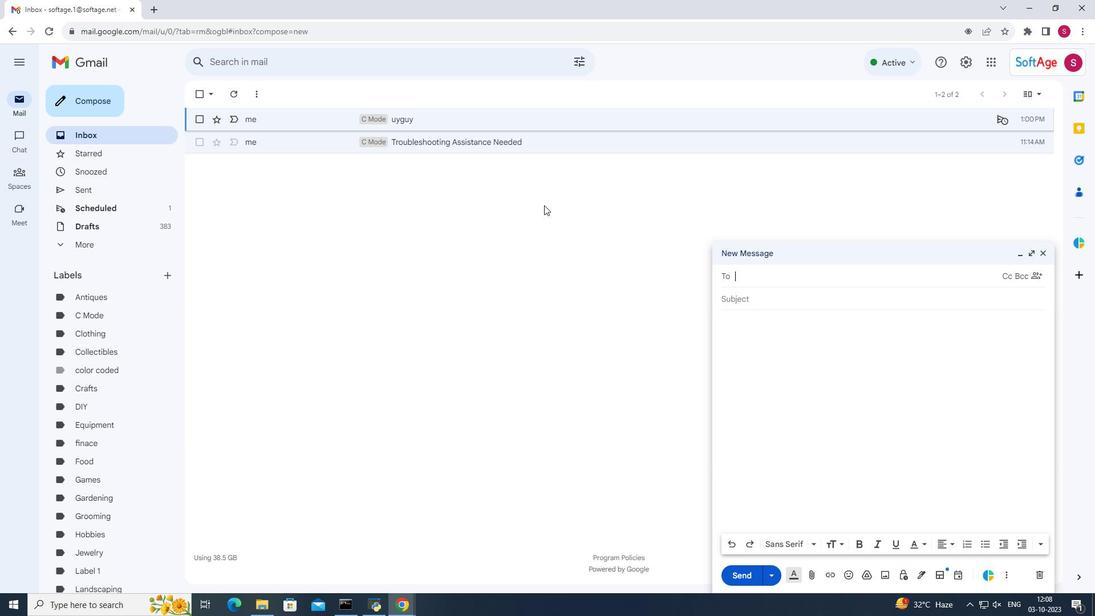 
Action: Key pressed s<Key.enter>
Screenshot: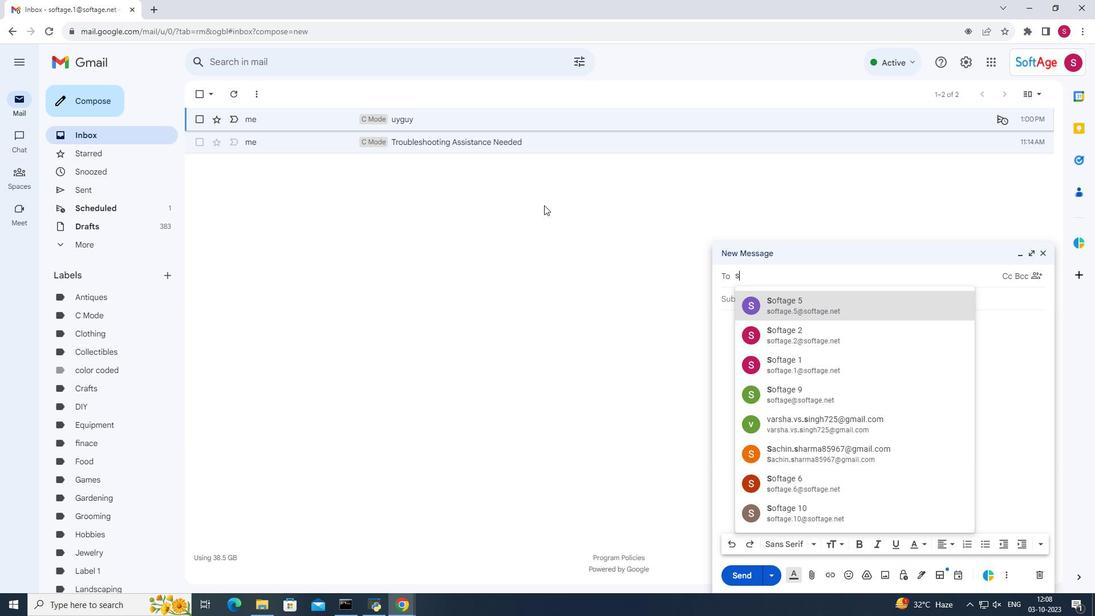 
Action: Mouse moved to (777, 346)
Screenshot: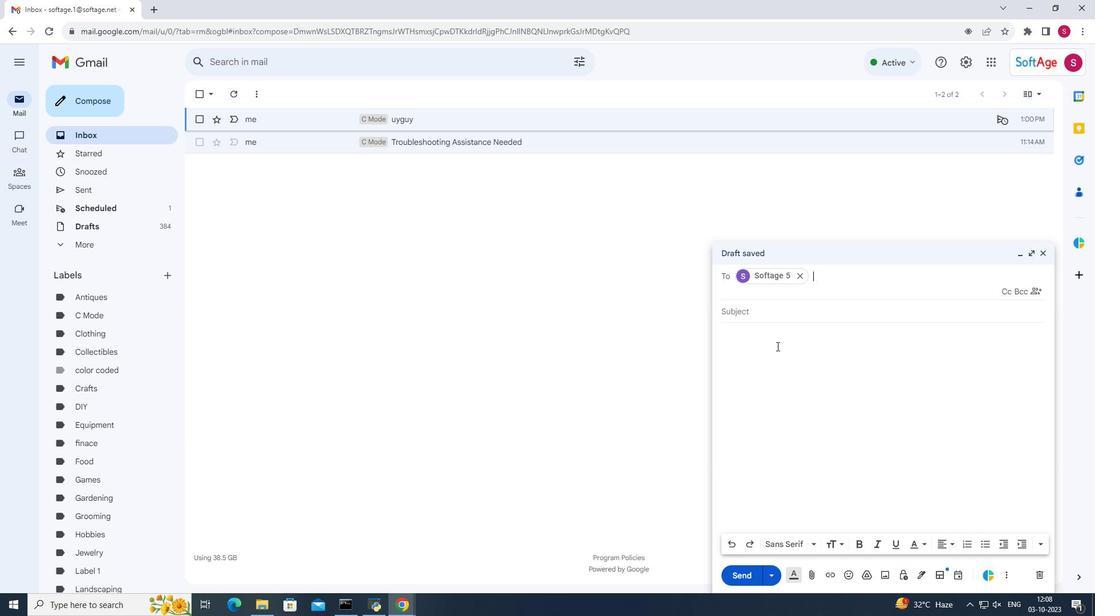 
Action: Mouse pressed left at (777, 346)
Screenshot: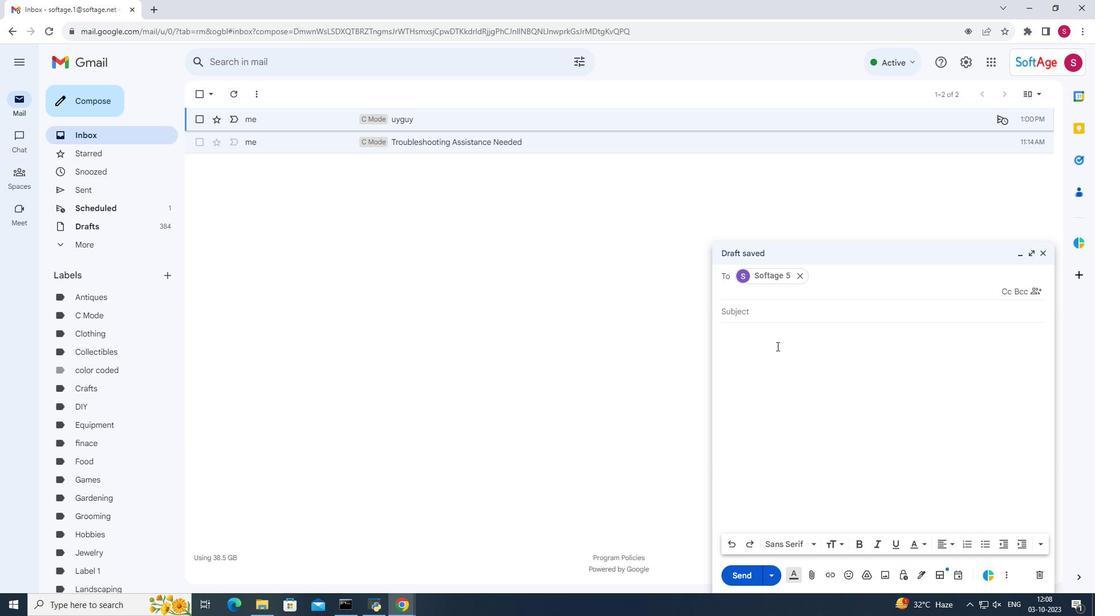 
Action: Mouse moved to (775, 346)
Screenshot: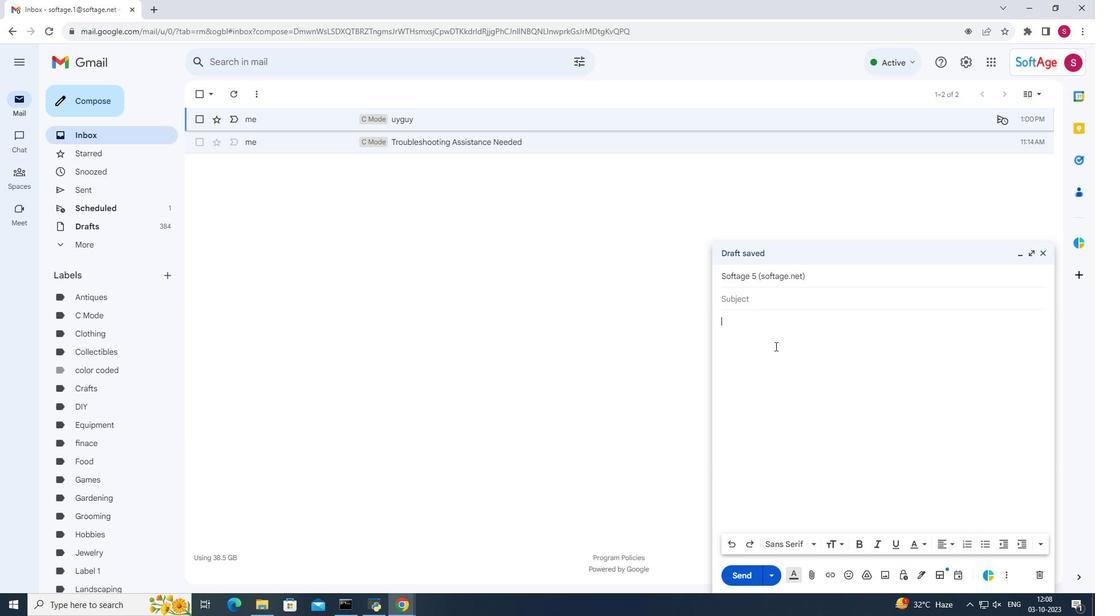 
Action: Key pressed hello<Key.space><Key.tab>
Screenshot: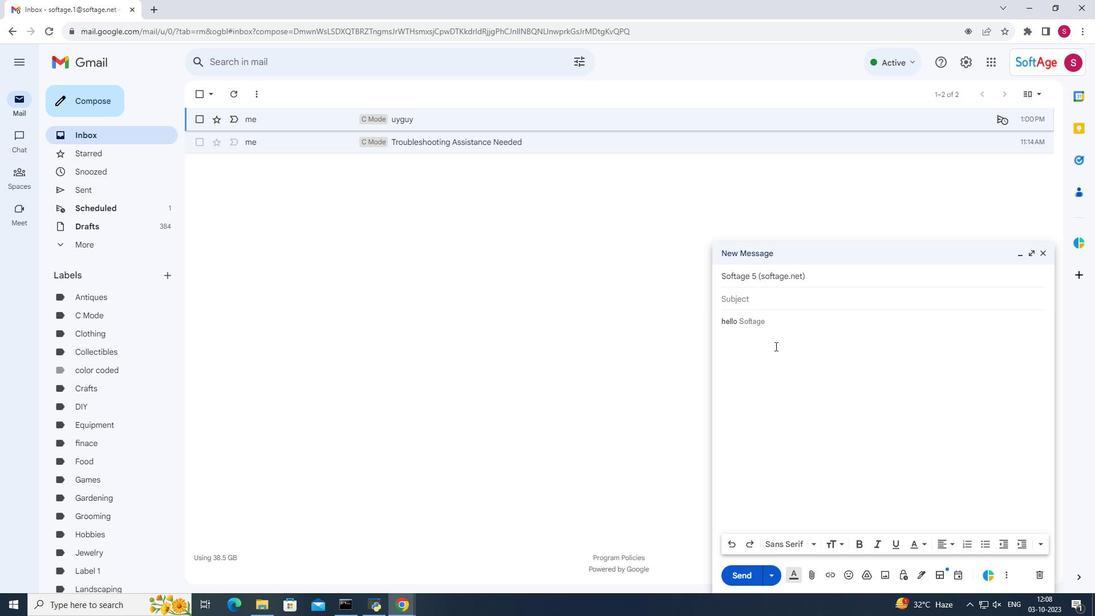 
